 Task: Create a due date automation trigger when advanced on, on the monday before a card is due add dates due next week at 11:00 AM.
Action: Mouse moved to (1380, 106)
Screenshot: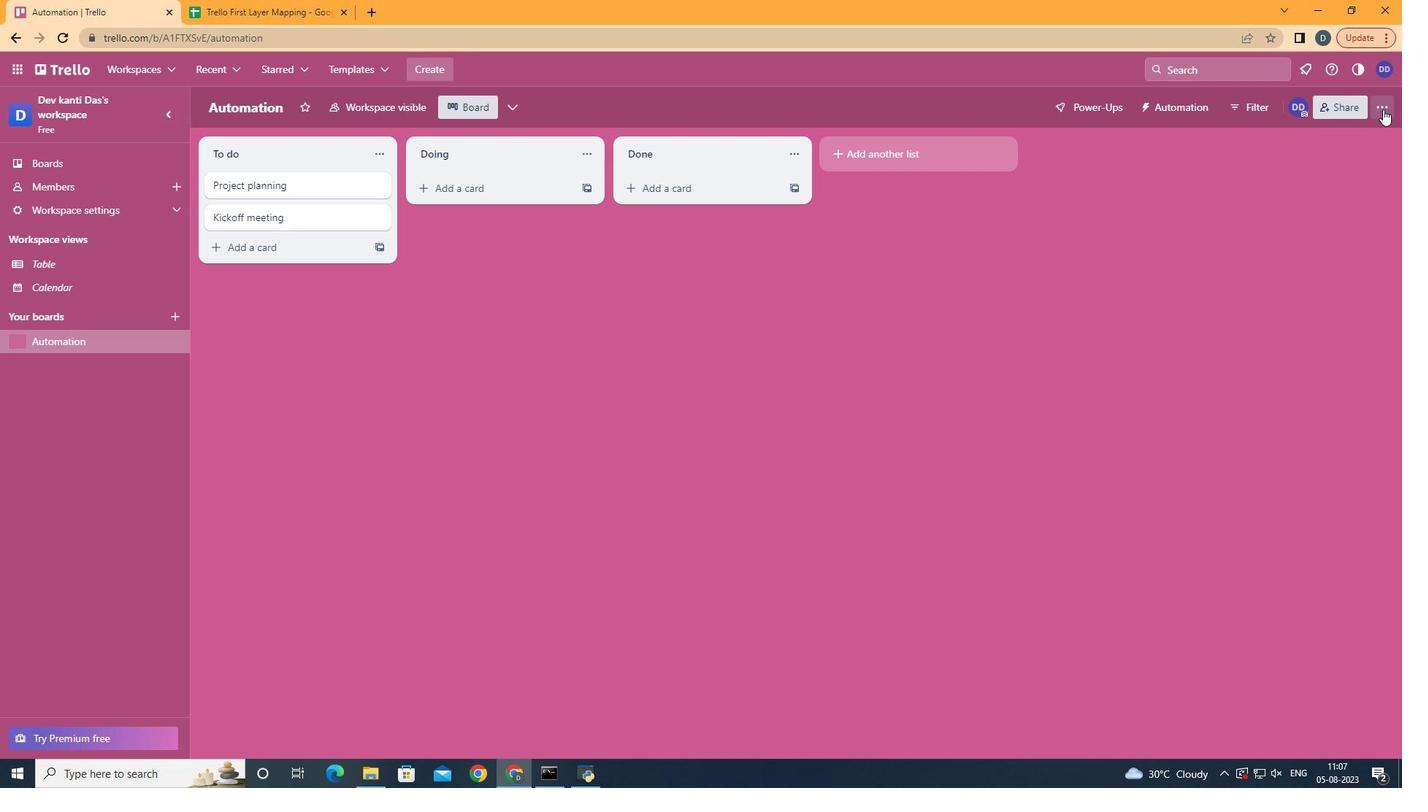 
Action: Mouse pressed left at (1380, 106)
Screenshot: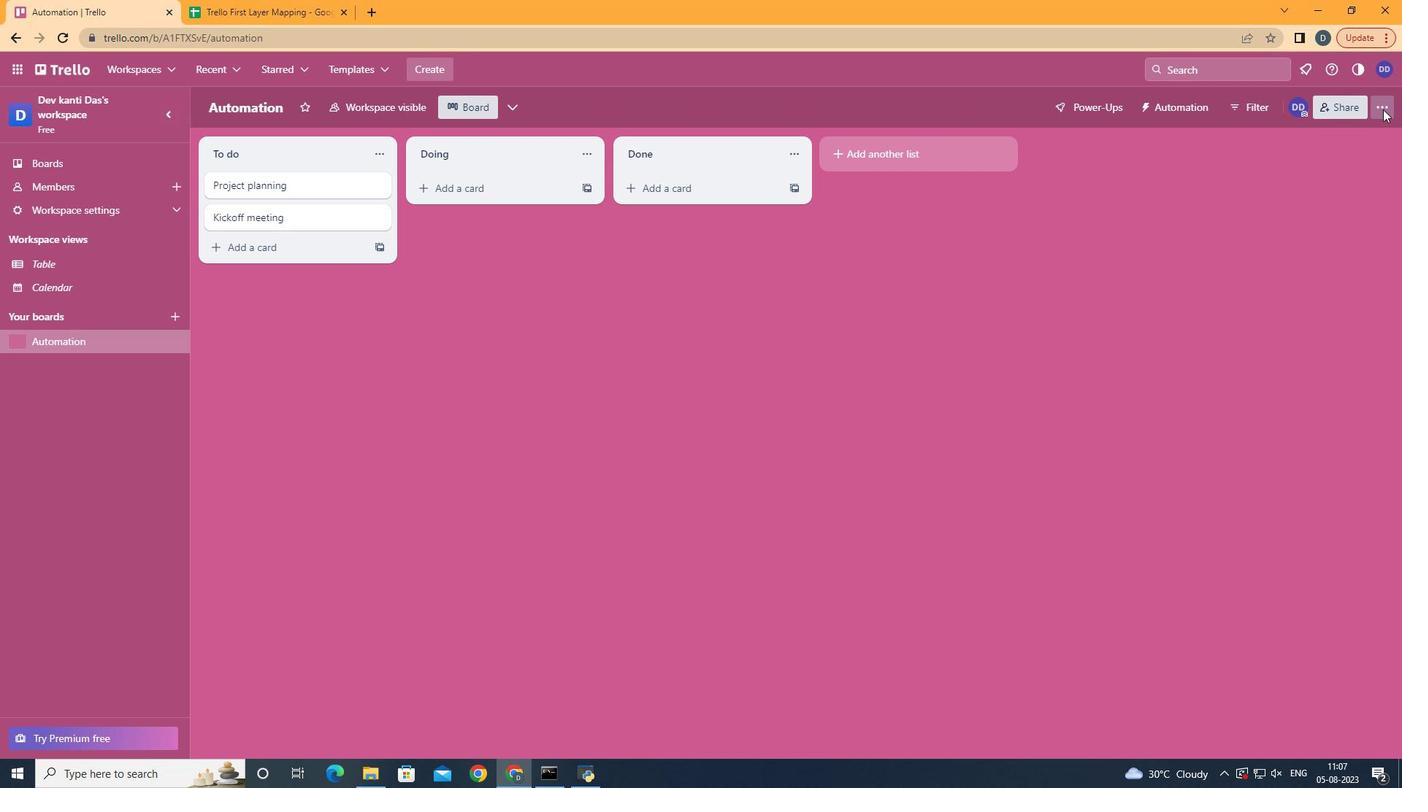 
Action: Mouse moved to (1277, 284)
Screenshot: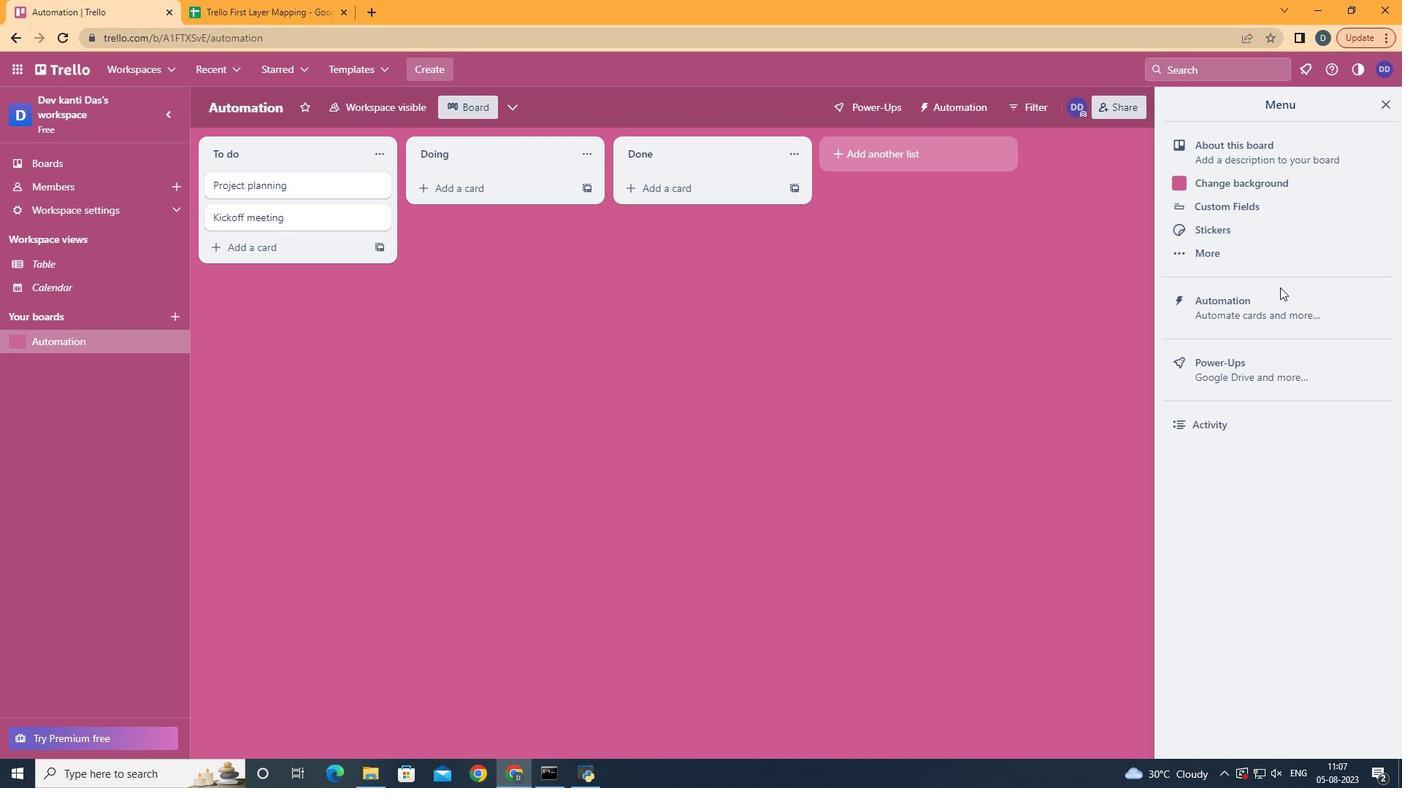 
Action: Mouse pressed left at (1277, 284)
Screenshot: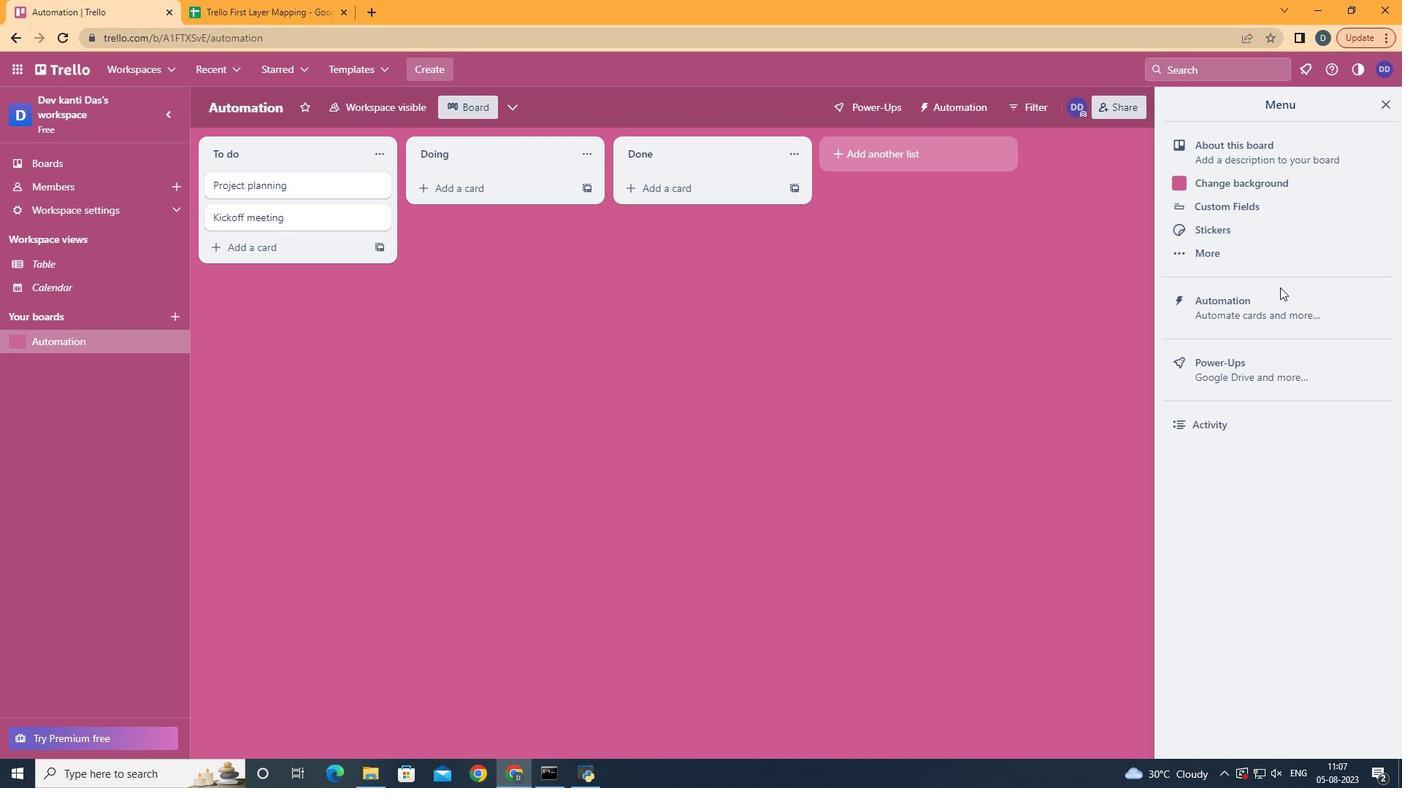 
Action: Mouse moved to (1272, 296)
Screenshot: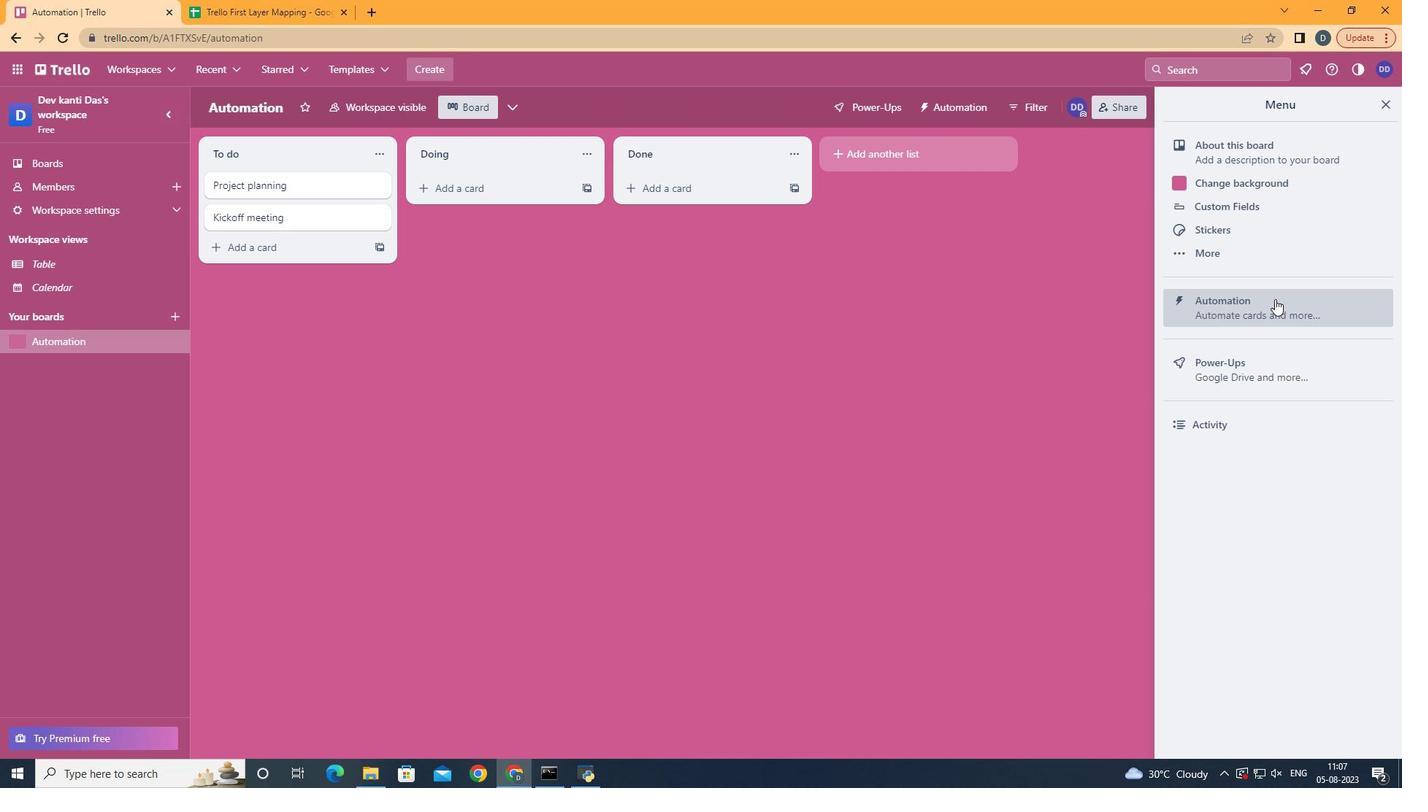 
Action: Mouse pressed left at (1272, 296)
Screenshot: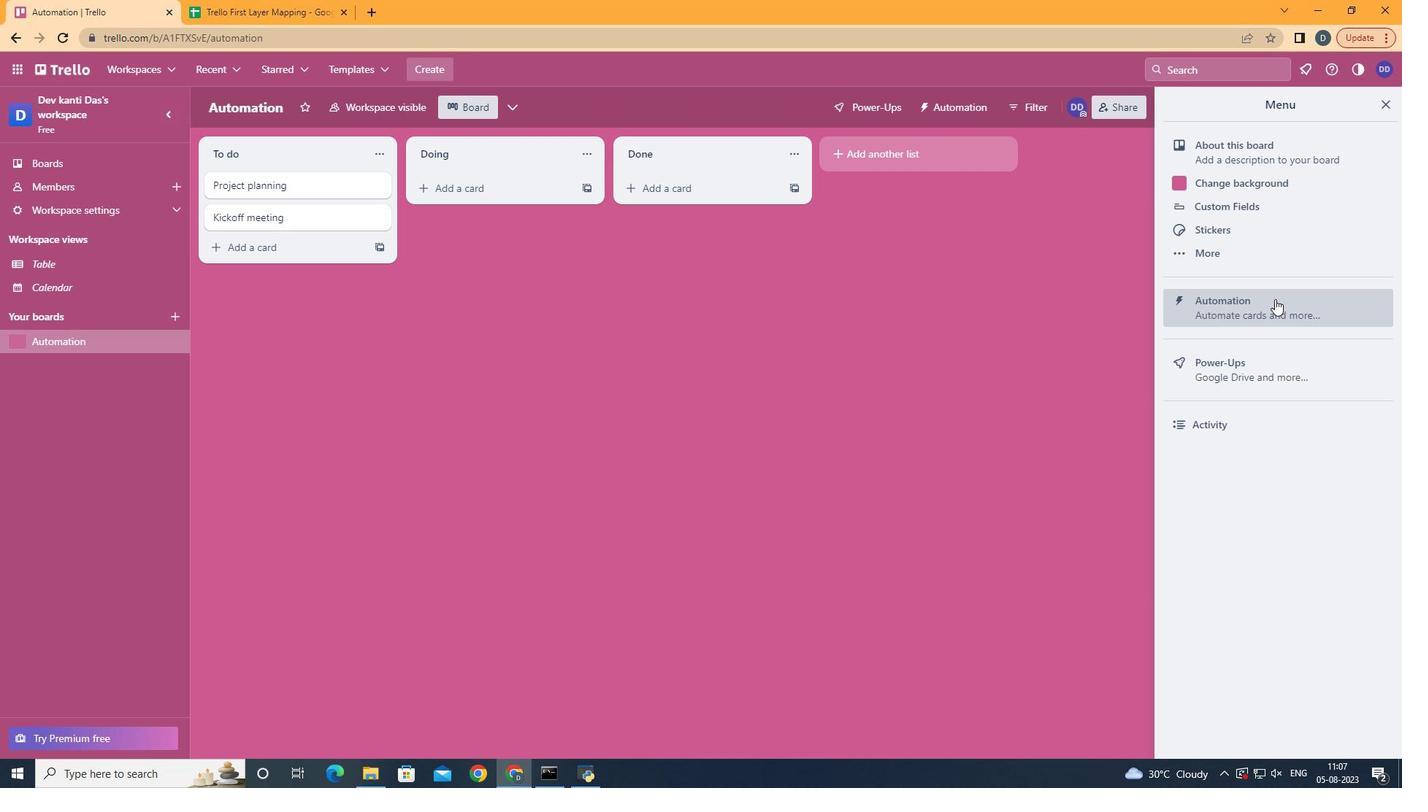 
Action: Mouse moved to (279, 284)
Screenshot: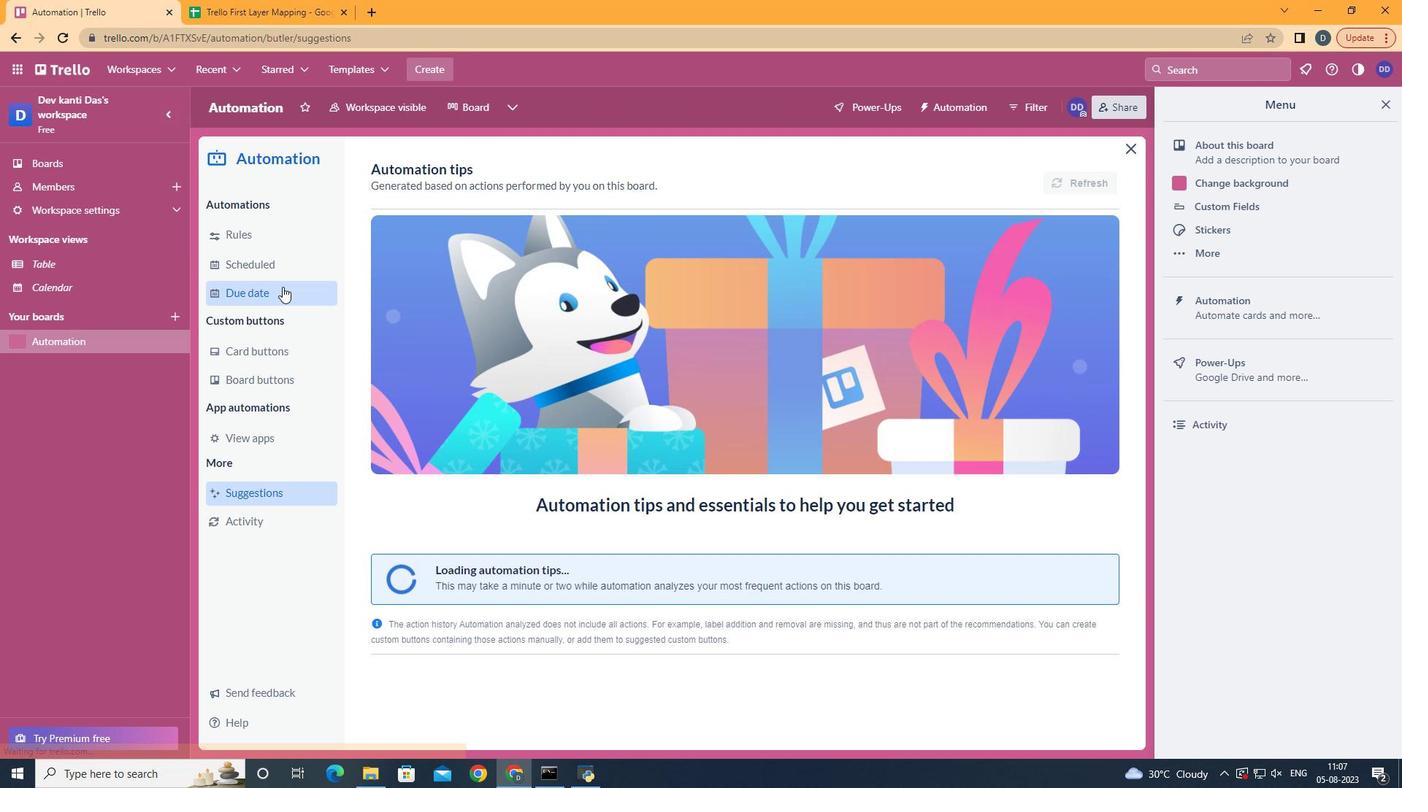 
Action: Mouse pressed left at (279, 284)
Screenshot: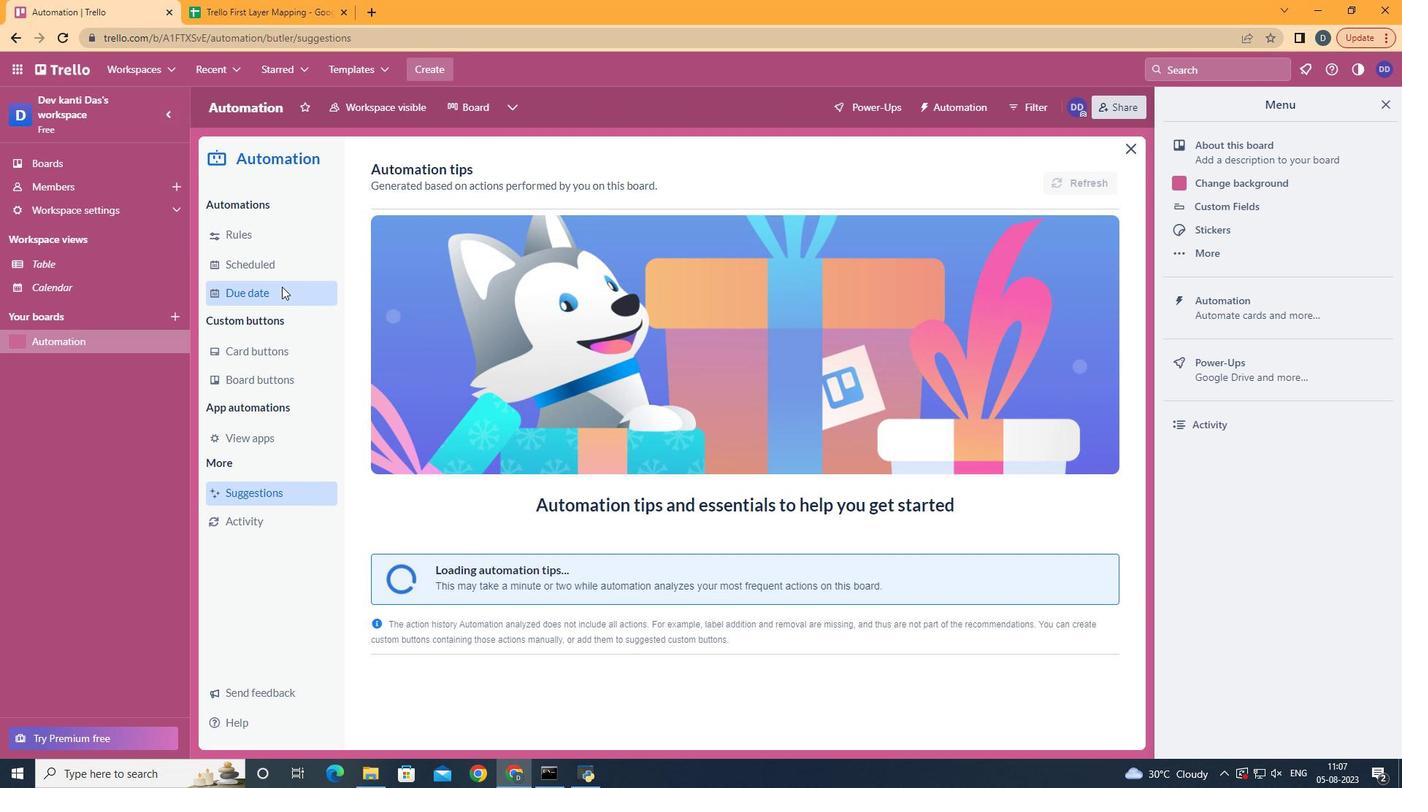 
Action: Mouse moved to (1028, 167)
Screenshot: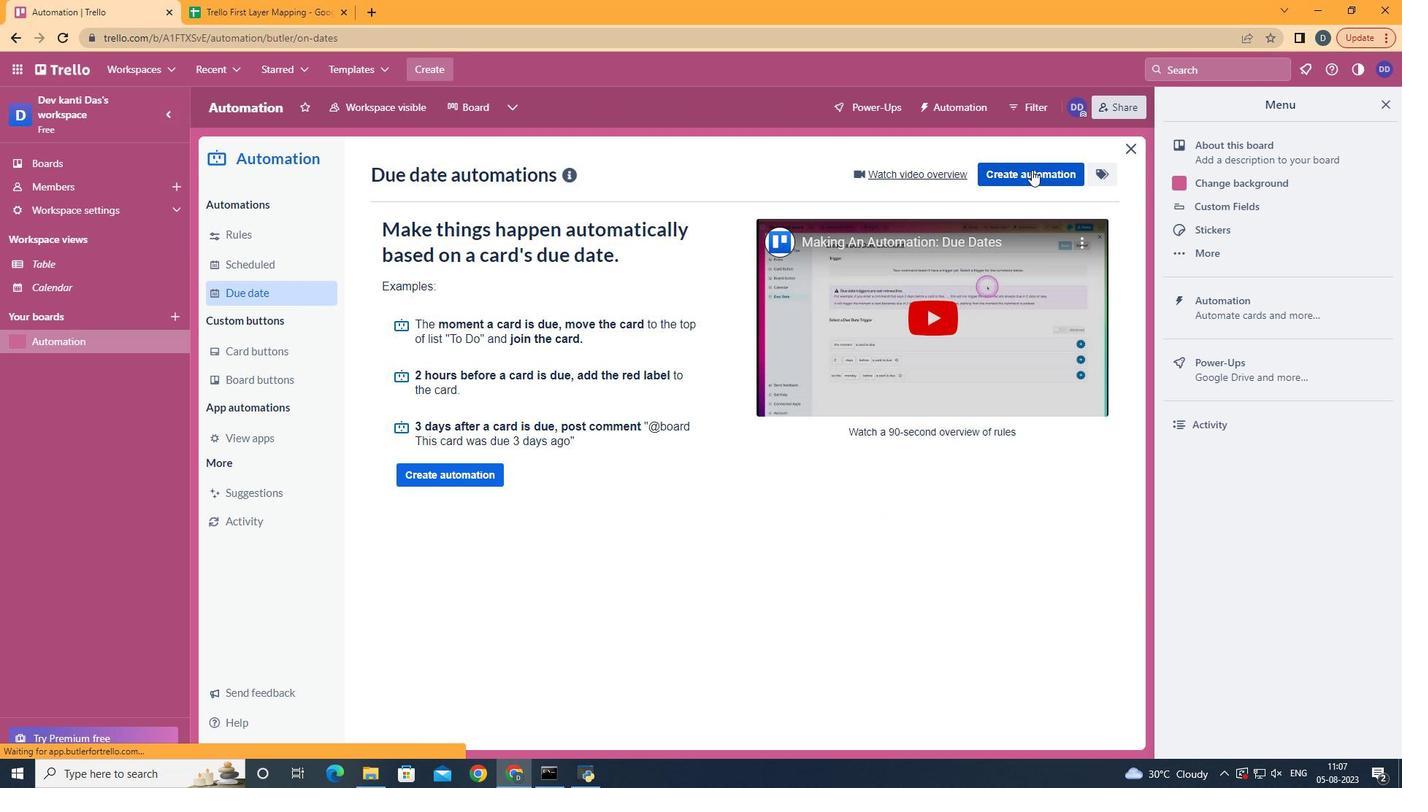 
Action: Mouse pressed left at (1028, 167)
Screenshot: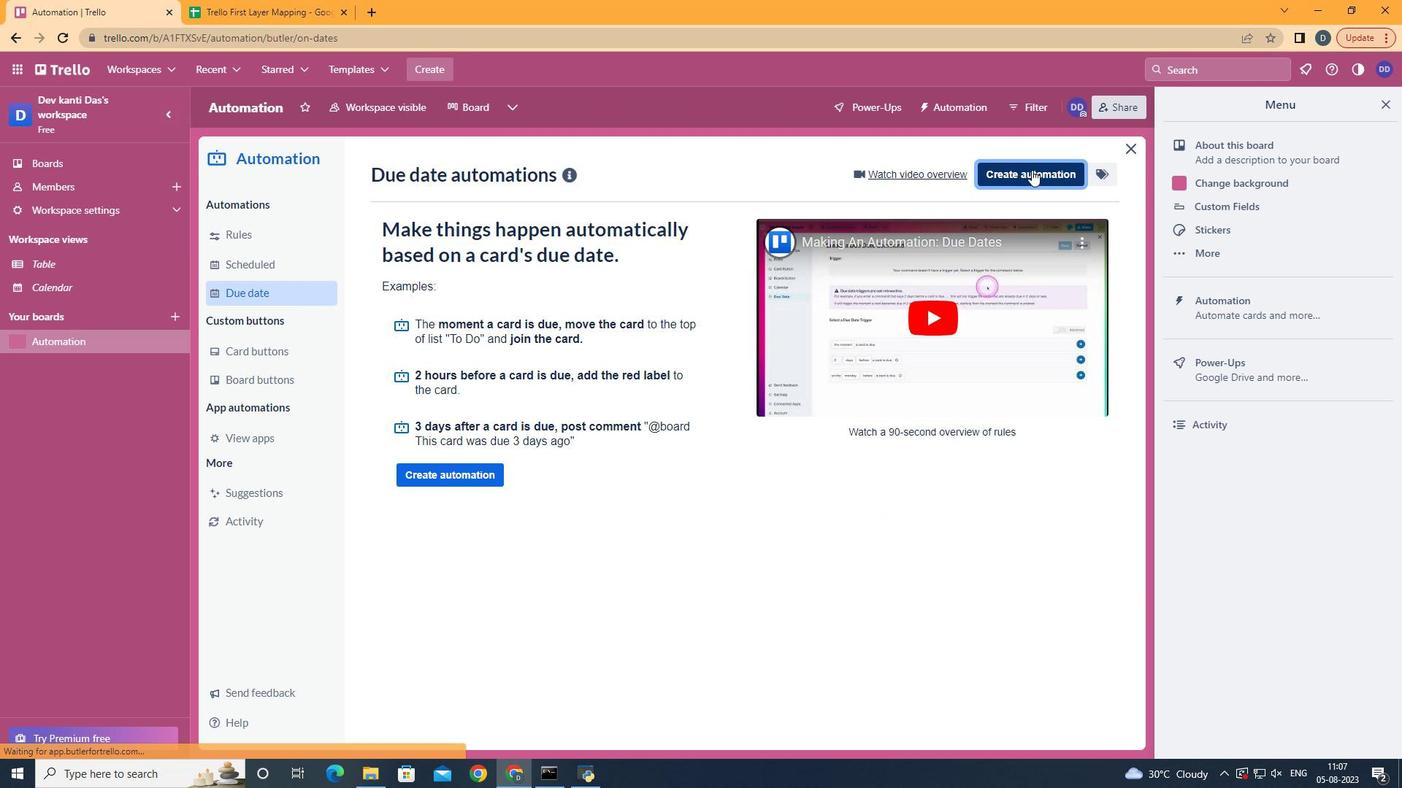 
Action: Mouse moved to (763, 311)
Screenshot: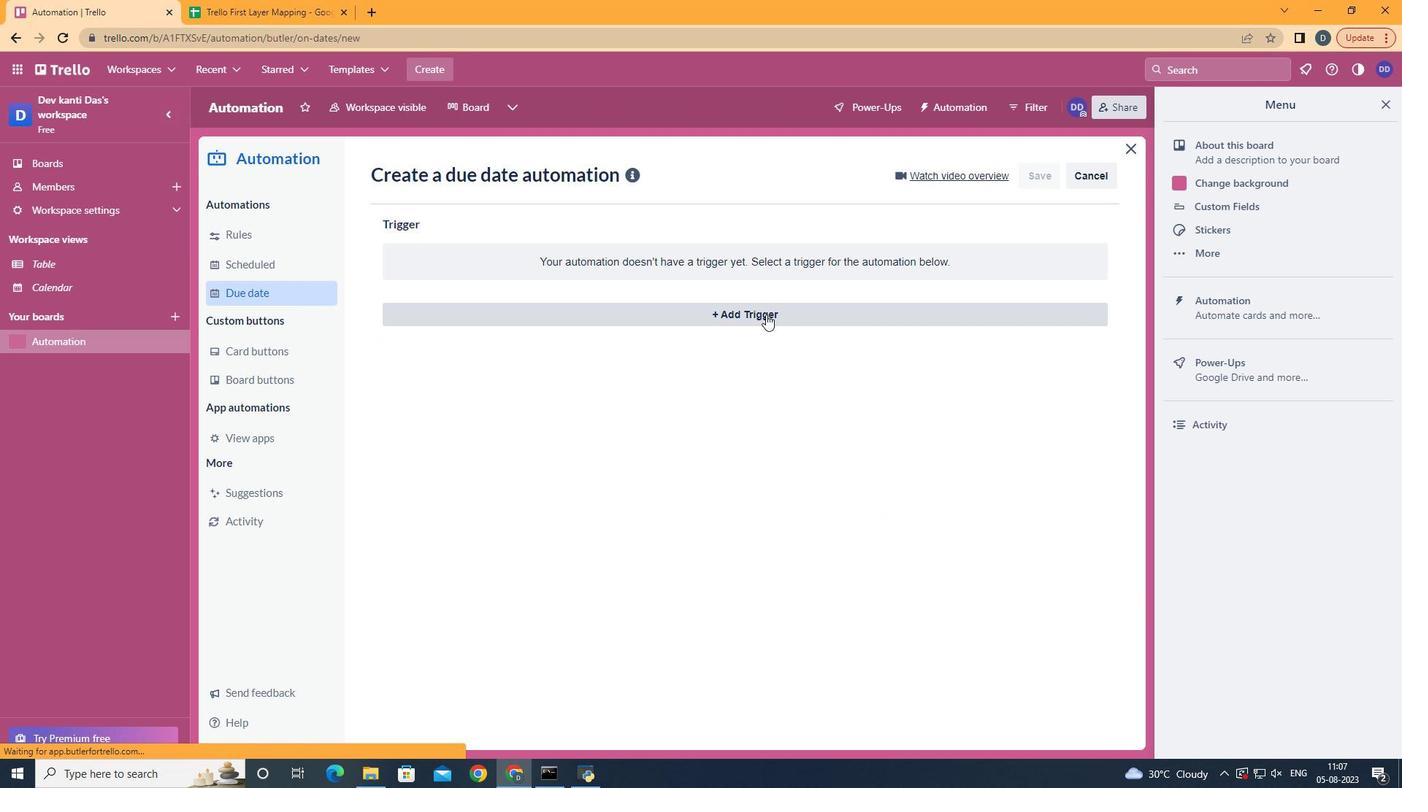 
Action: Mouse pressed left at (763, 311)
Screenshot: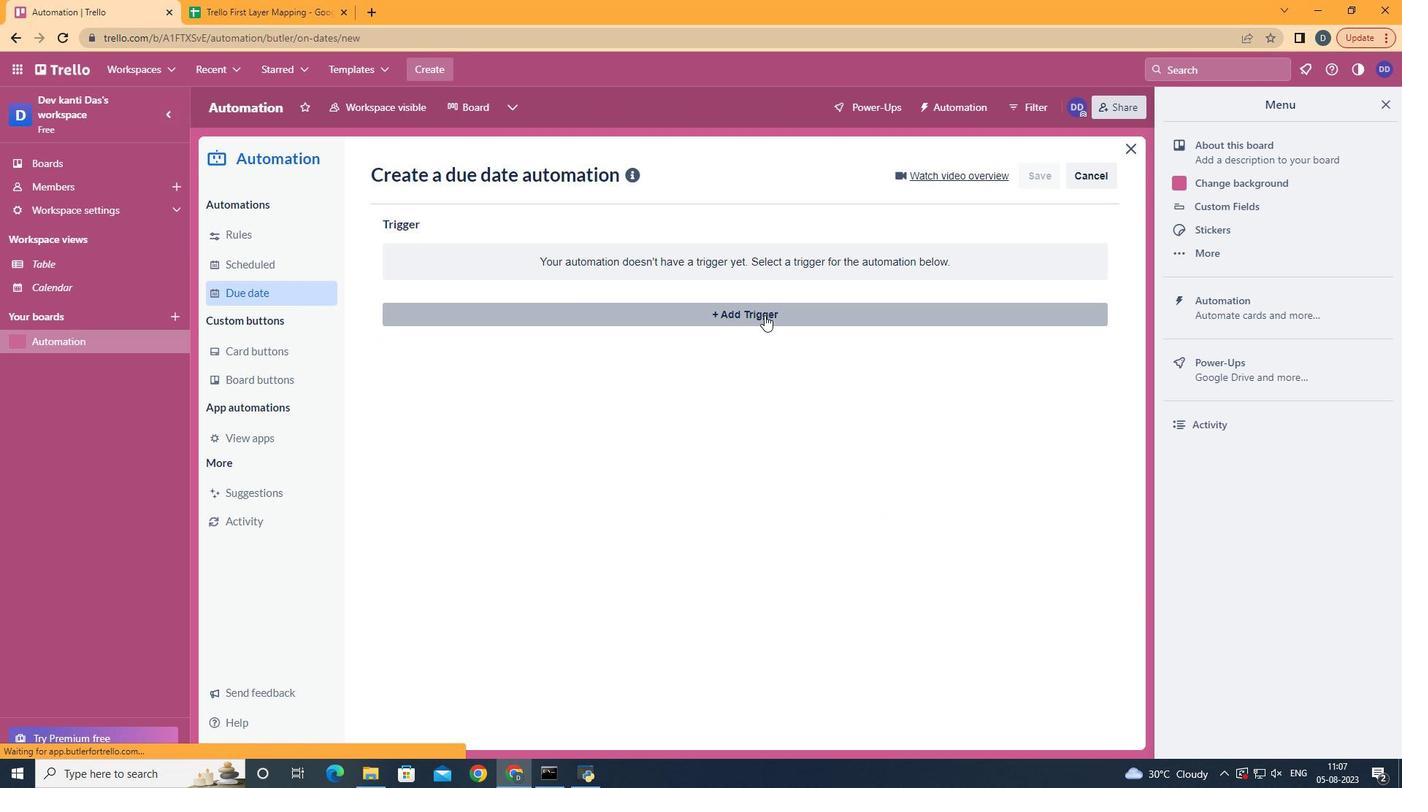 
Action: Mouse moved to (468, 380)
Screenshot: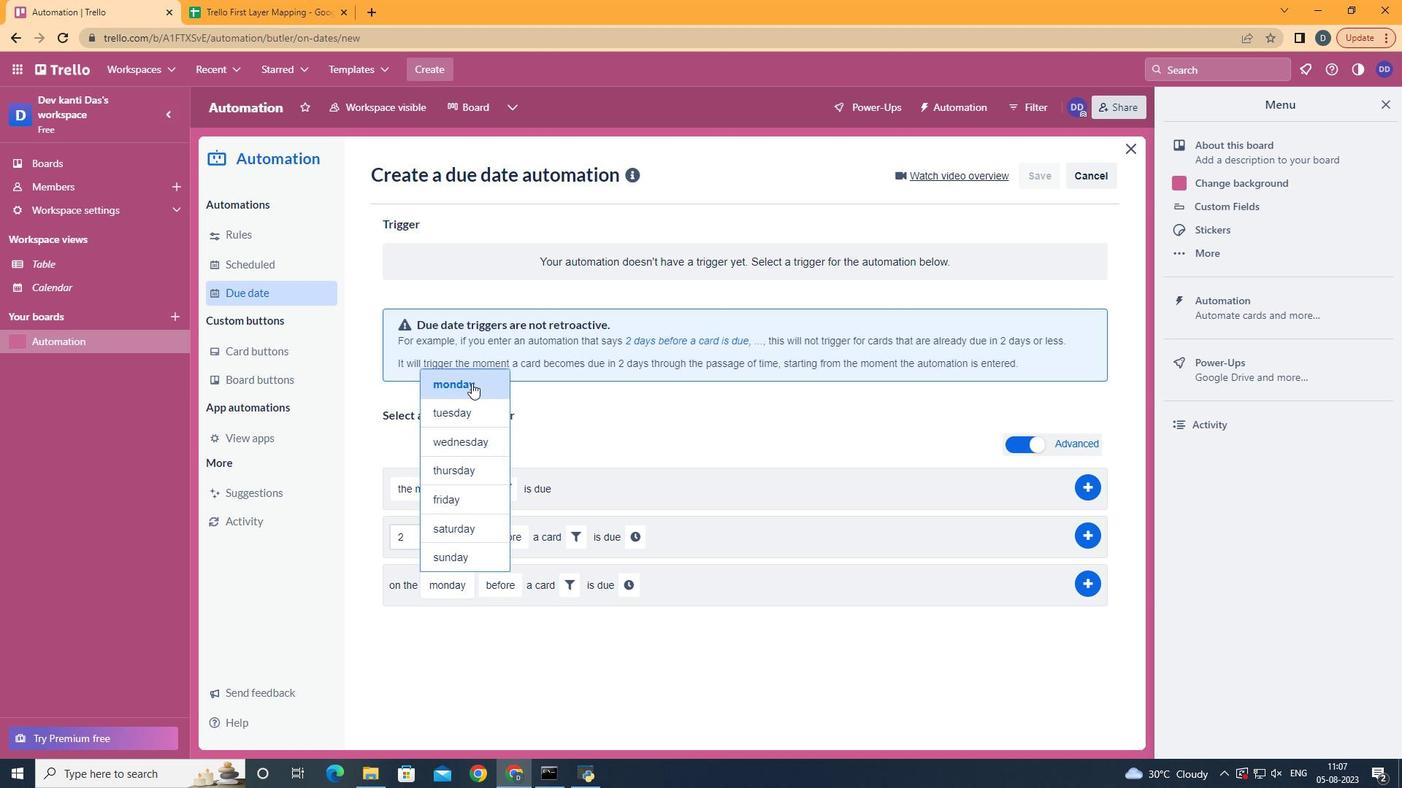 
Action: Mouse pressed left at (468, 380)
Screenshot: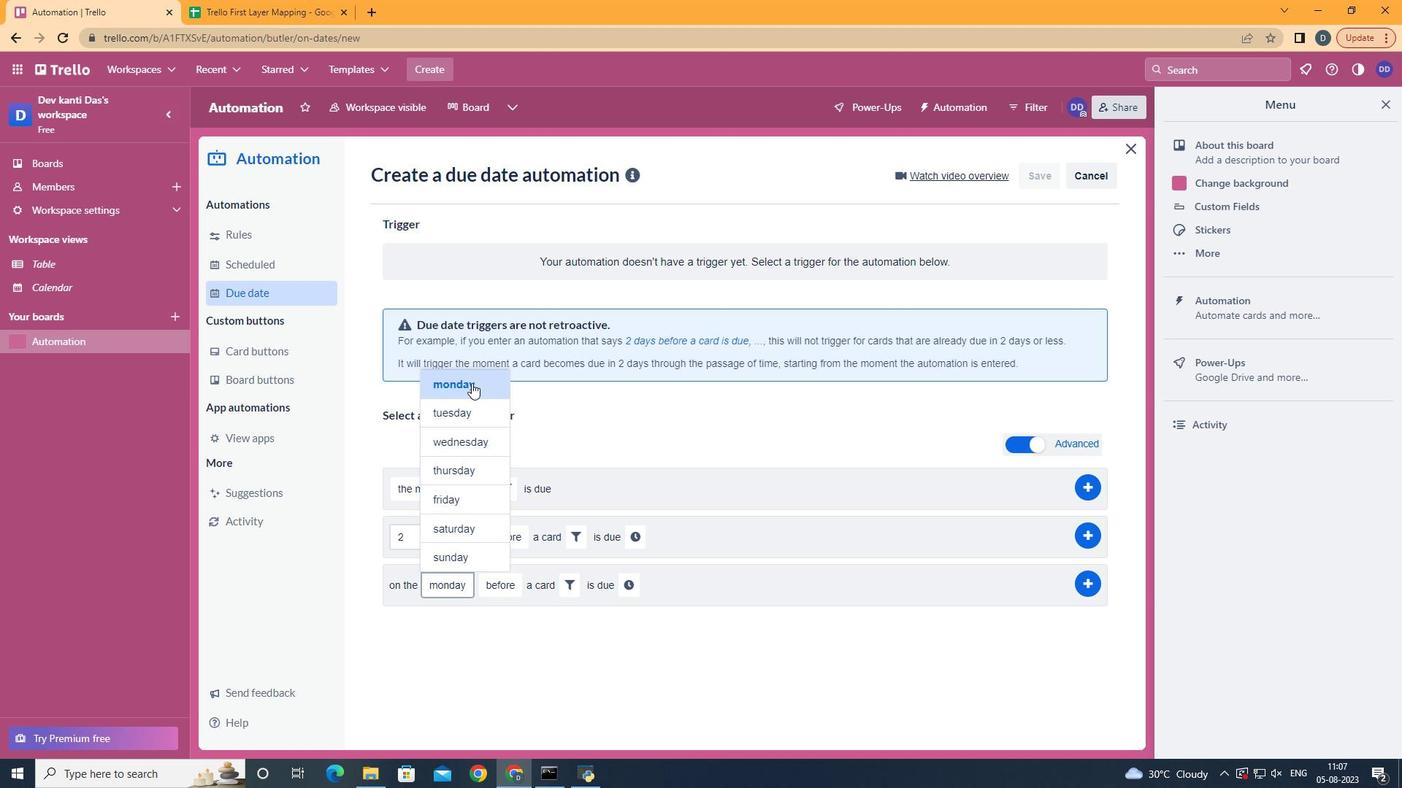 
Action: Mouse moved to (510, 606)
Screenshot: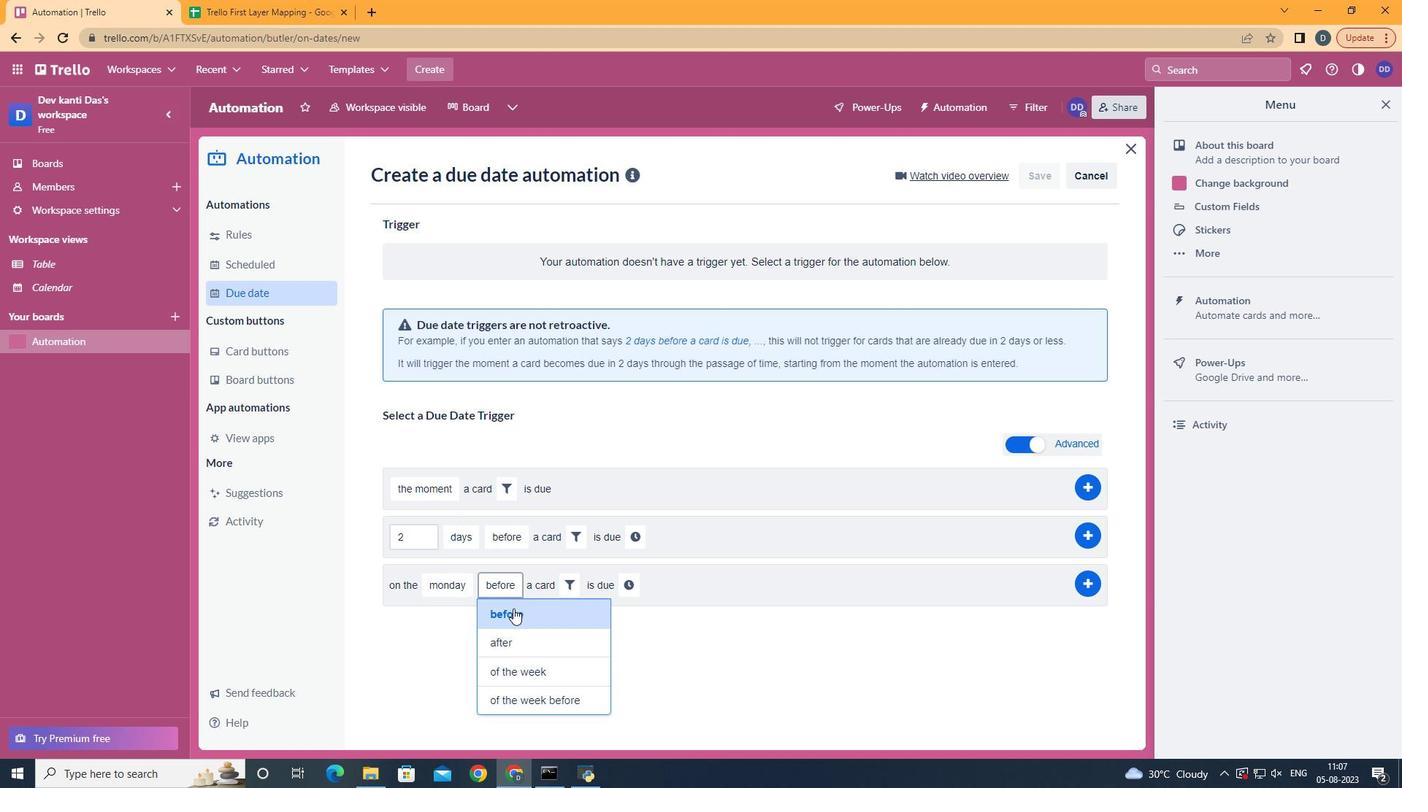 
Action: Mouse pressed left at (510, 606)
Screenshot: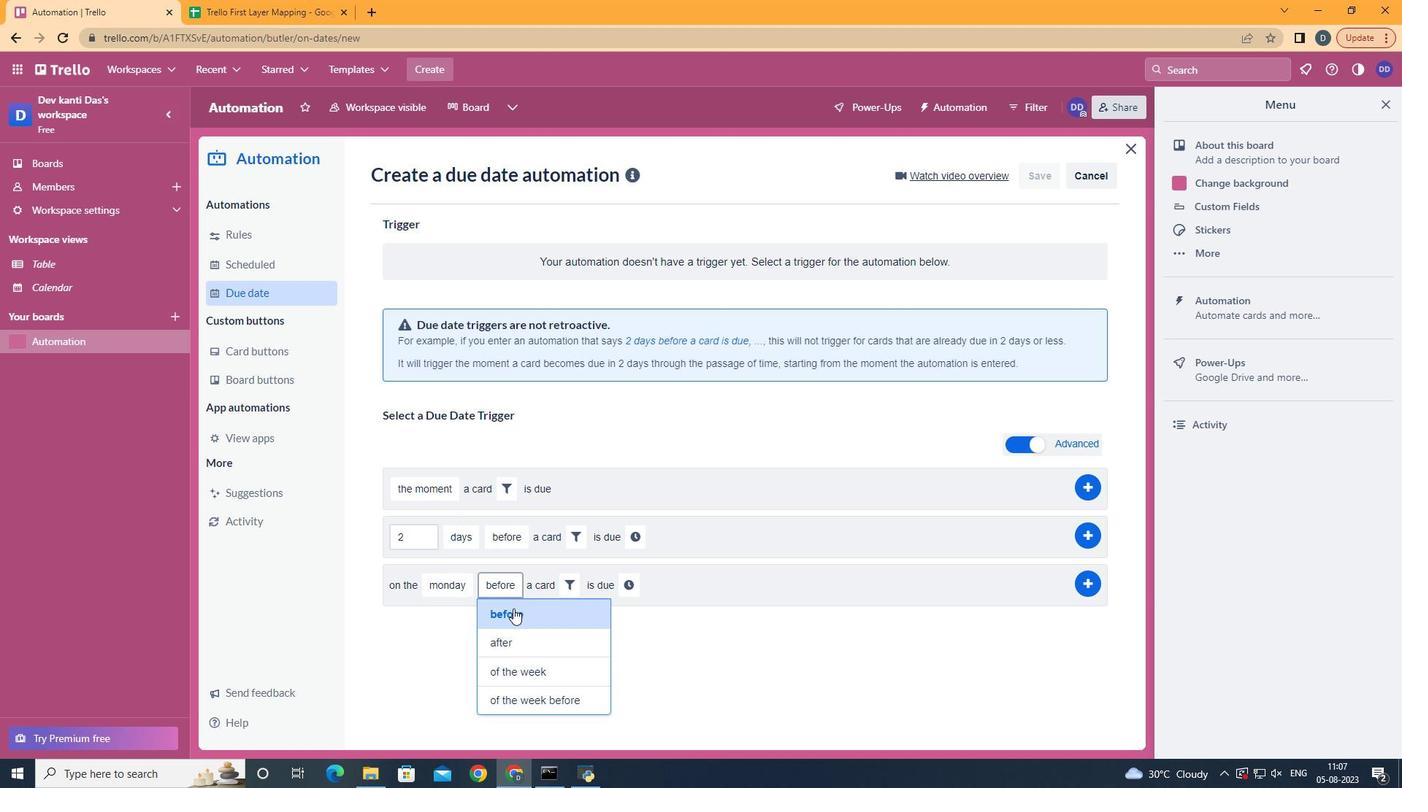 
Action: Mouse moved to (563, 575)
Screenshot: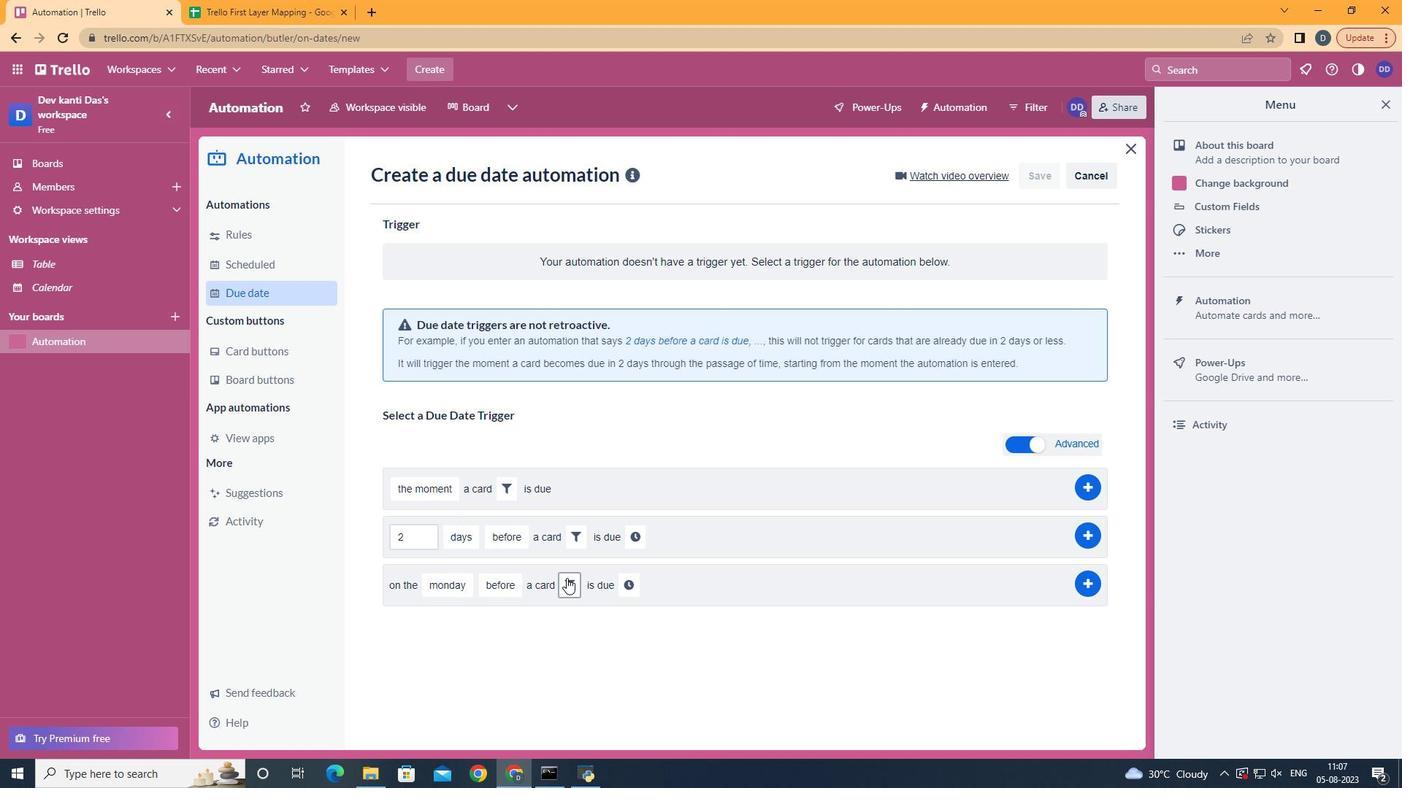 
Action: Mouse pressed left at (563, 575)
Screenshot: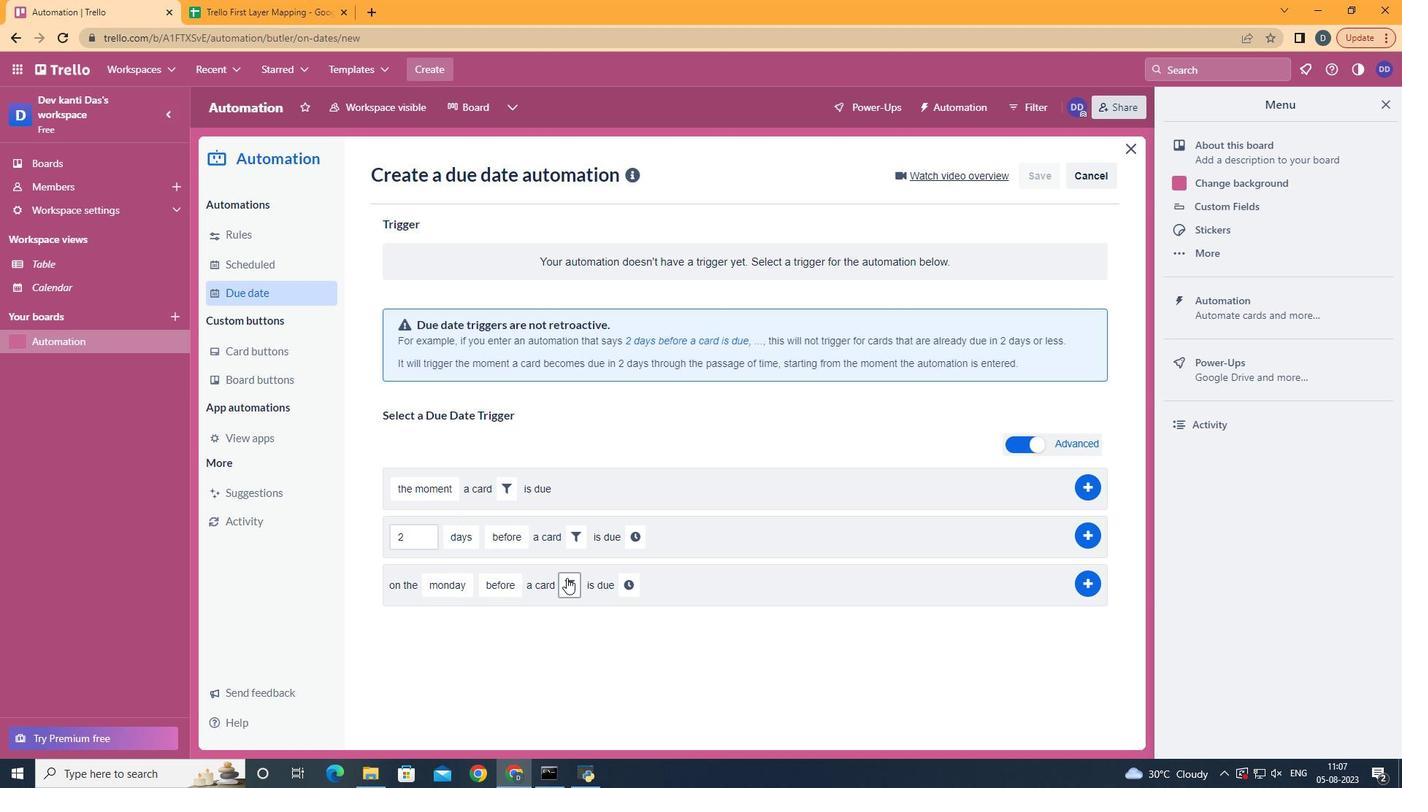 
Action: Mouse moved to (651, 632)
Screenshot: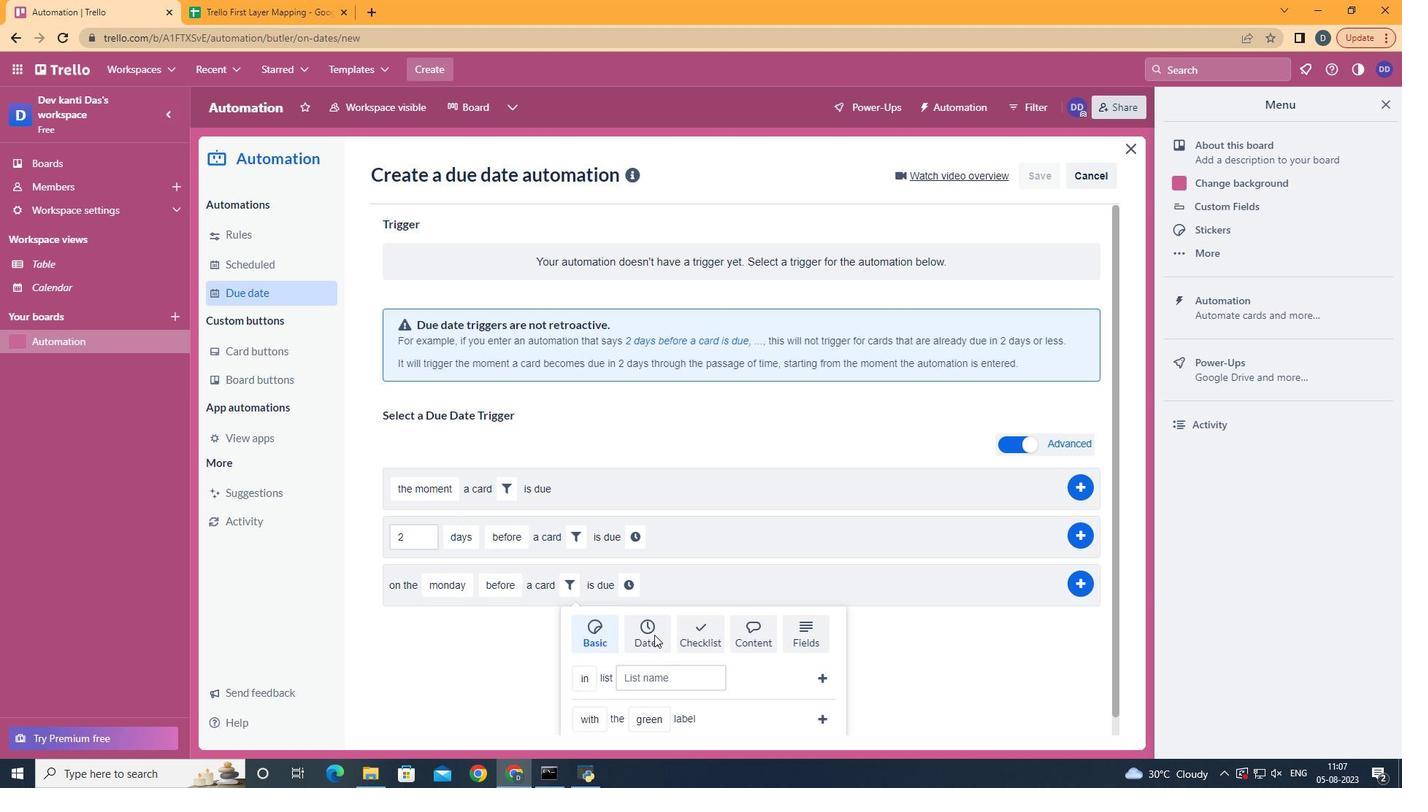 
Action: Mouse pressed left at (651, 632)
Screenshot: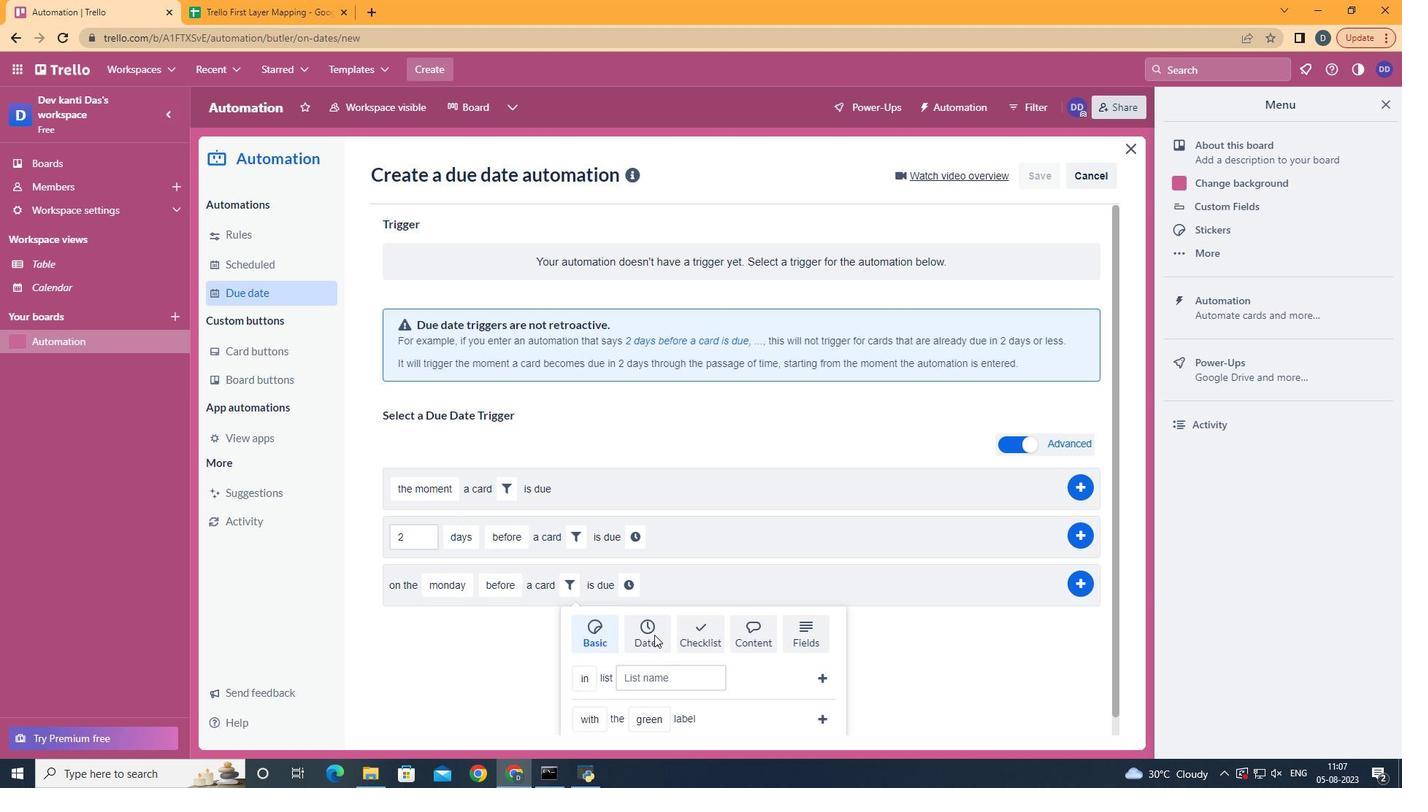 
Action: Mouse scrolled (651, 631) with delta (0, 0)
Screenshot: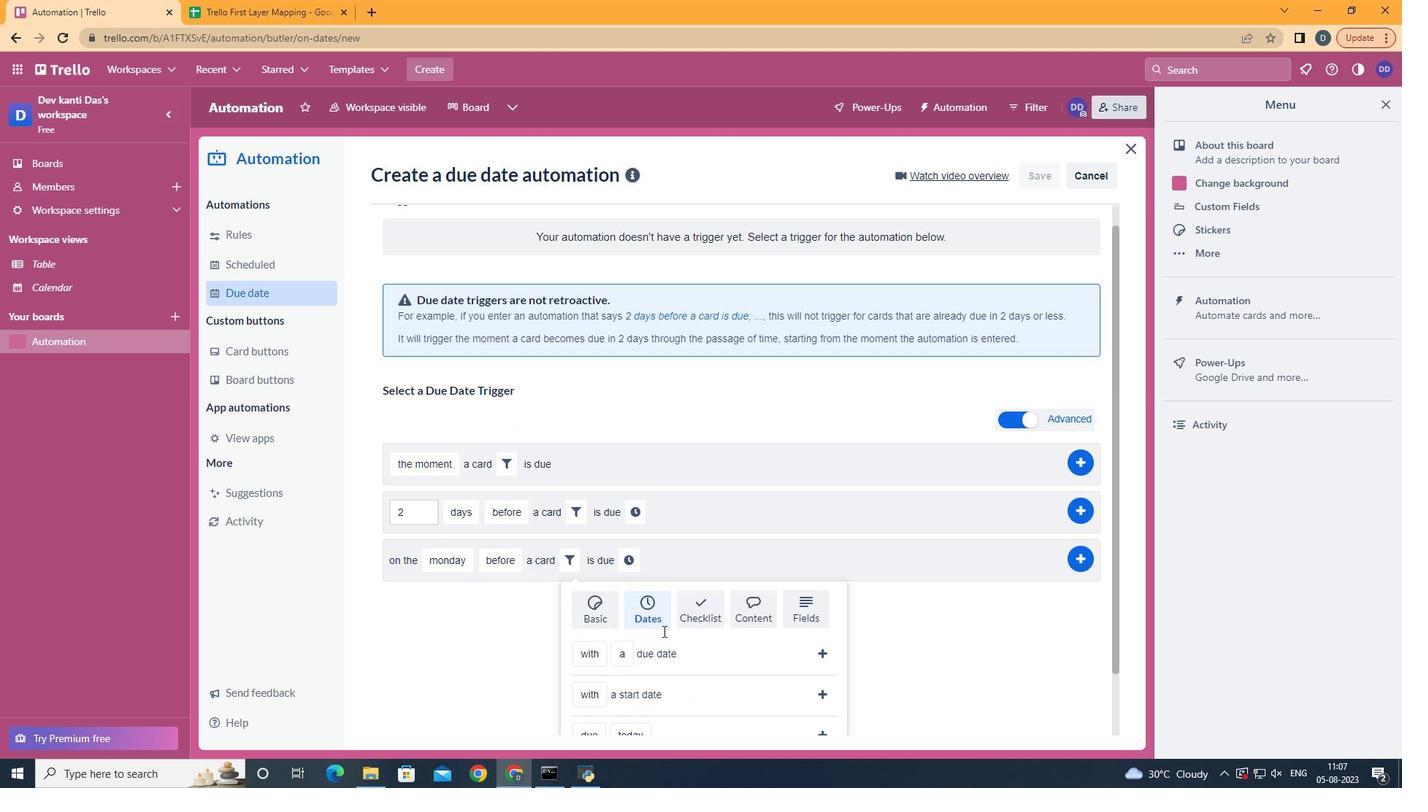 
Action: Mouse scrolled (651, 631) with delta (0, 0)
Screenshot: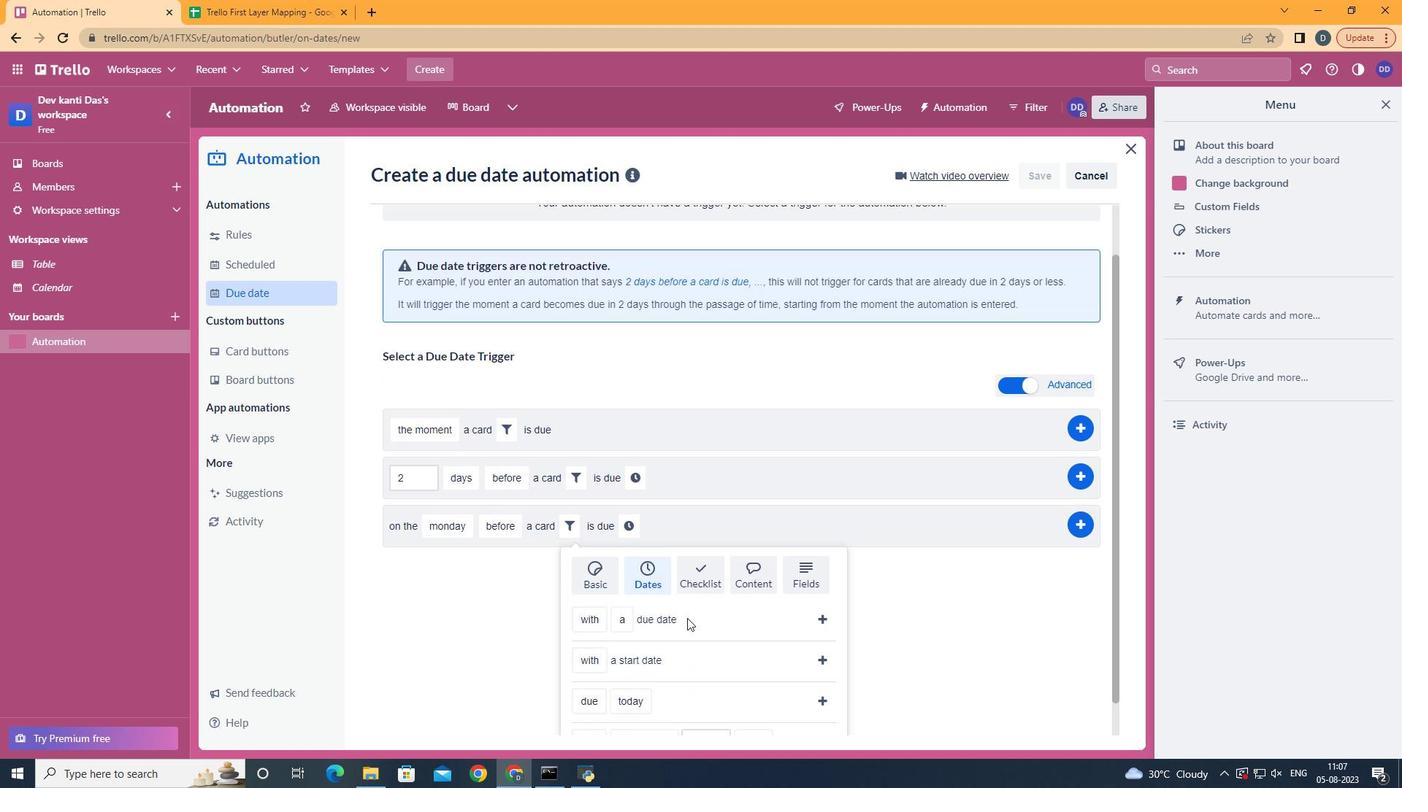 
Action: Mouse scrolled (651, 631) with delta (0, 0)
Screenshot: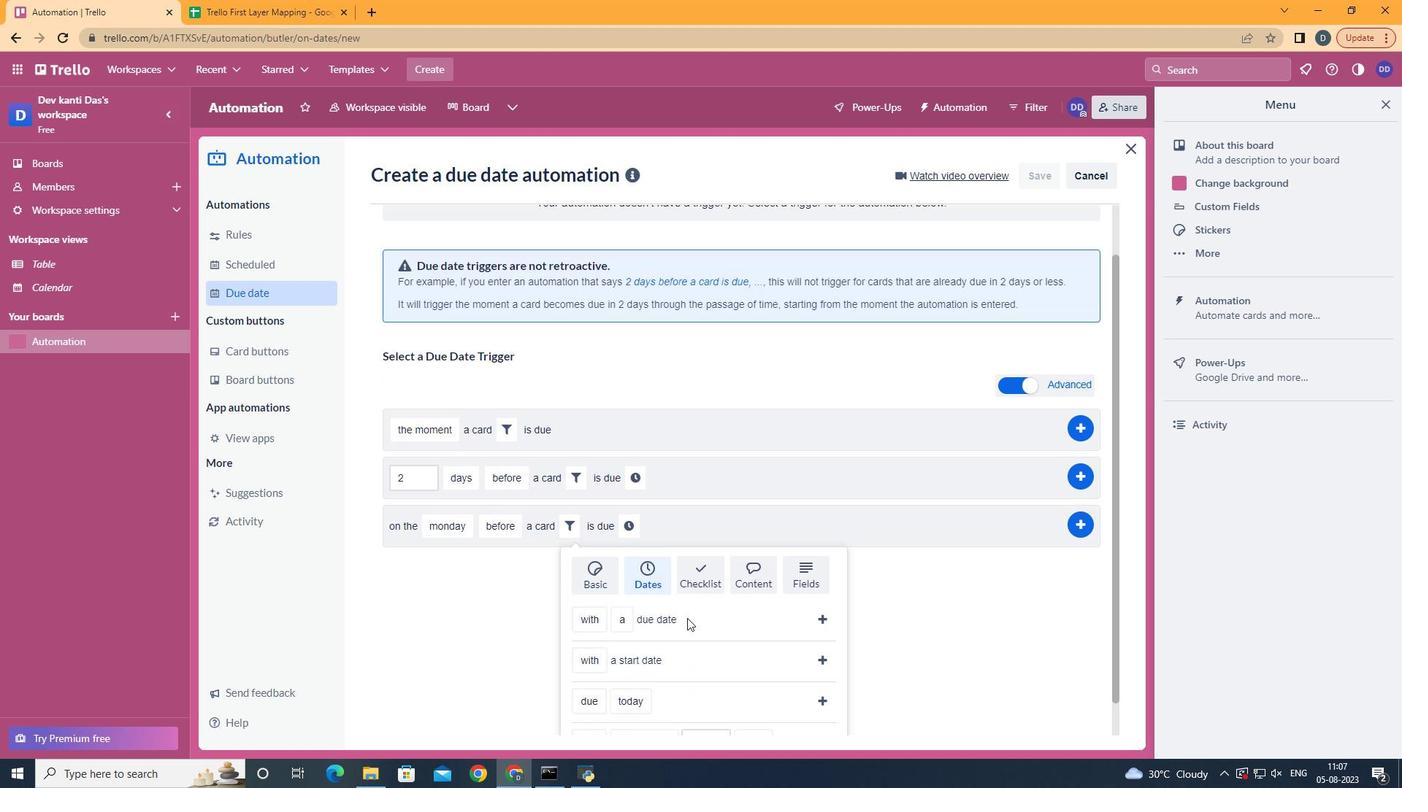 
Action: Mouse scrolled (651, 631) with delta (0, 0)
Screenshot: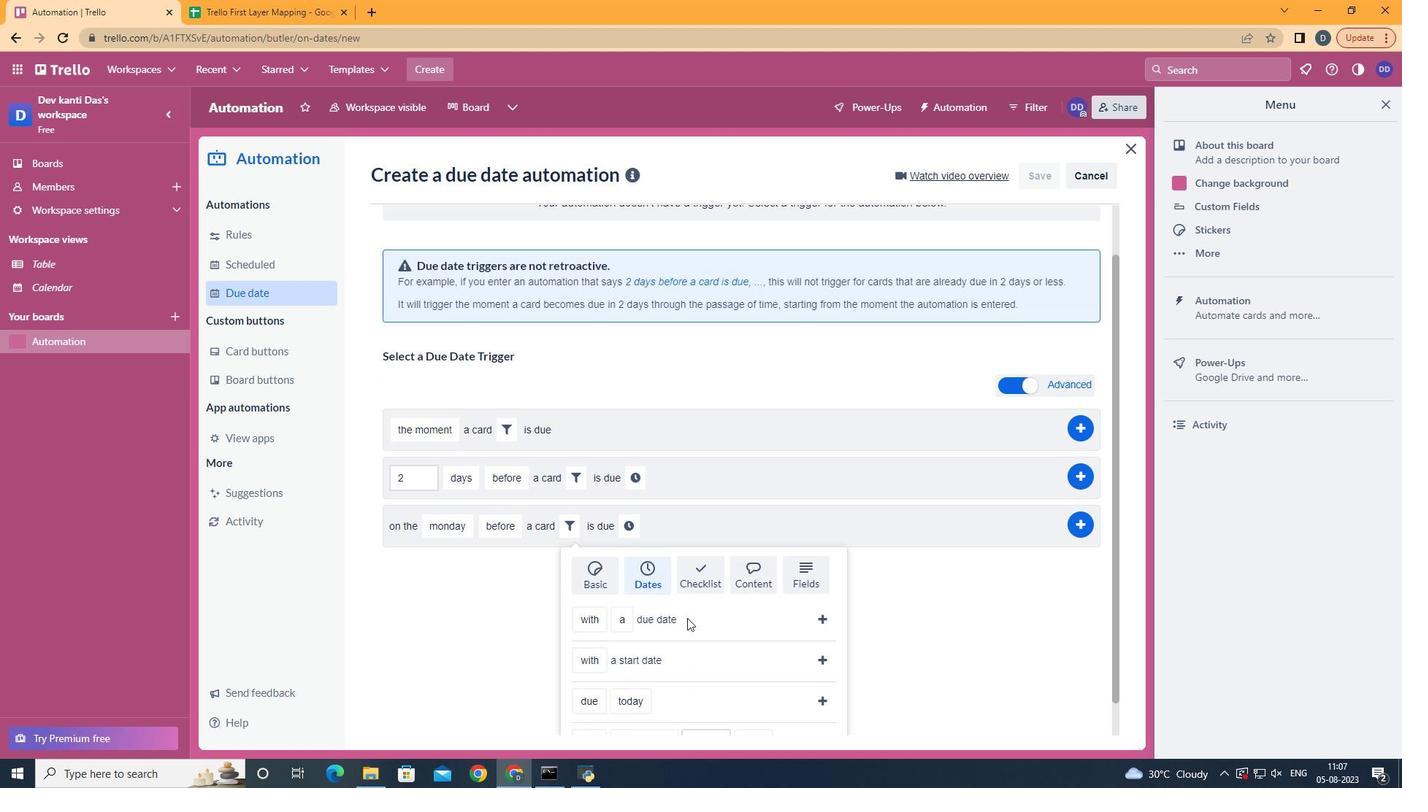 
Action: Mouse scrolled (651, 631) with delta (0, 0)
Screenshot: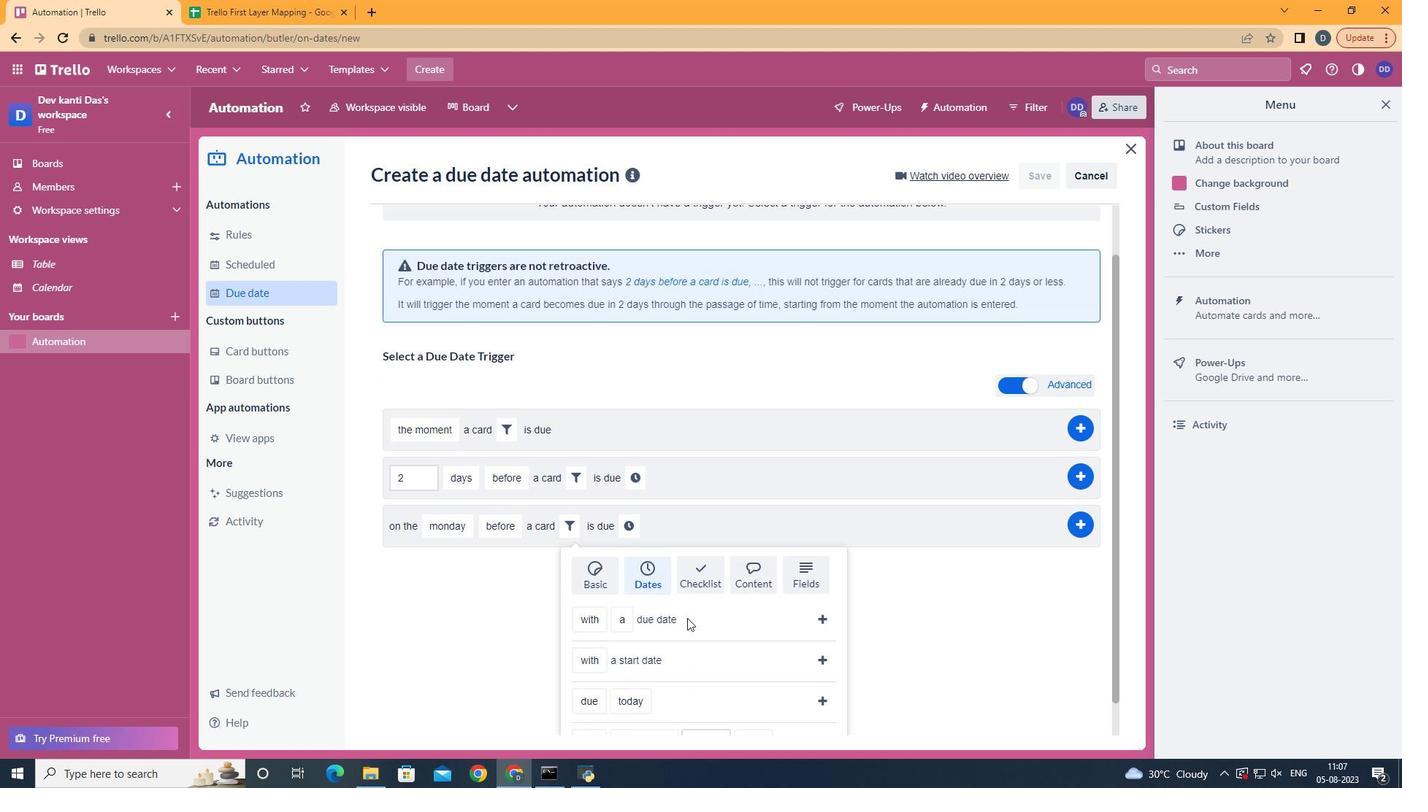 
Action: Mouse moved to (653, 632)
Screenshot: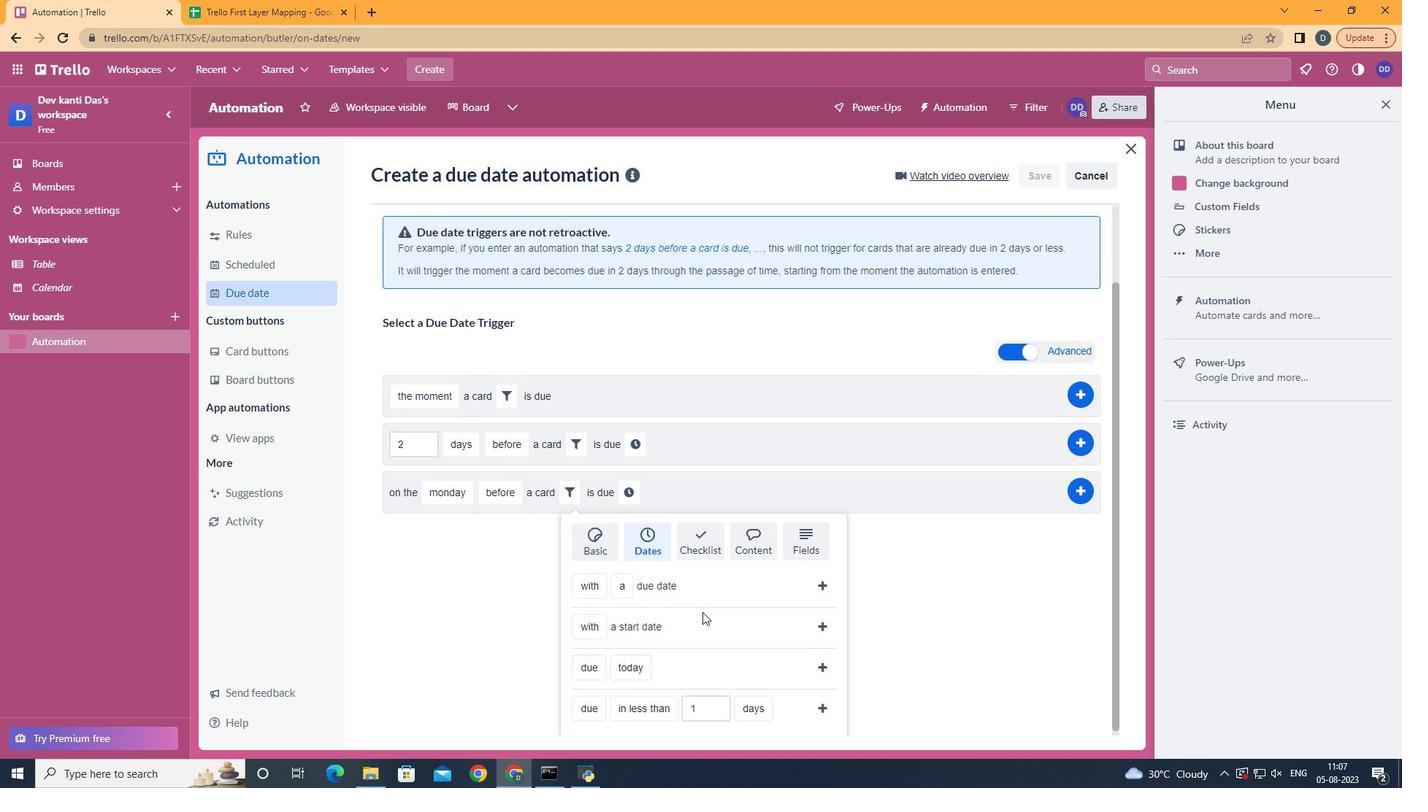 
Action: Mouse scrolled (653, 631) with delta (0, 0)
Screenshot: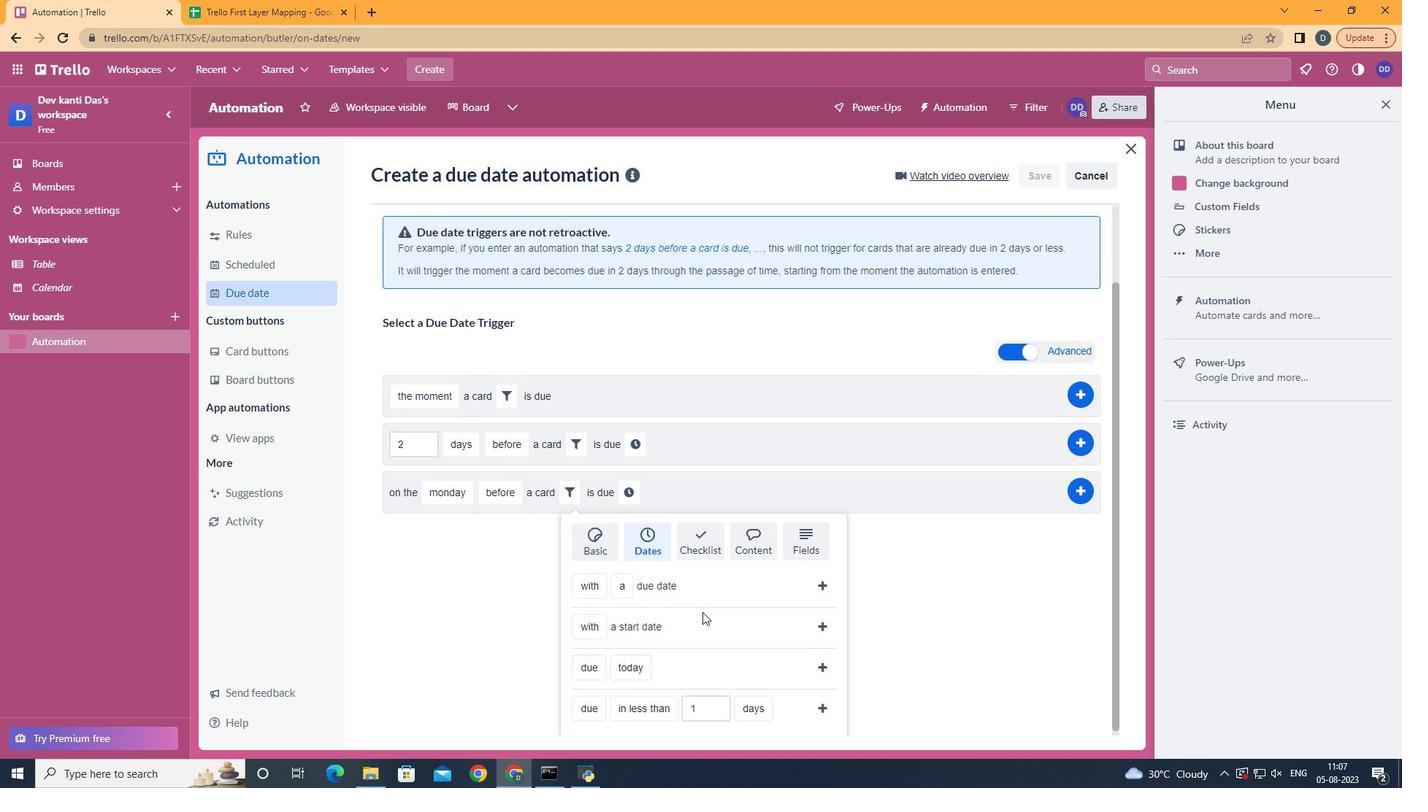 
Action: Mouse moved to (621, 539)
Screenshot: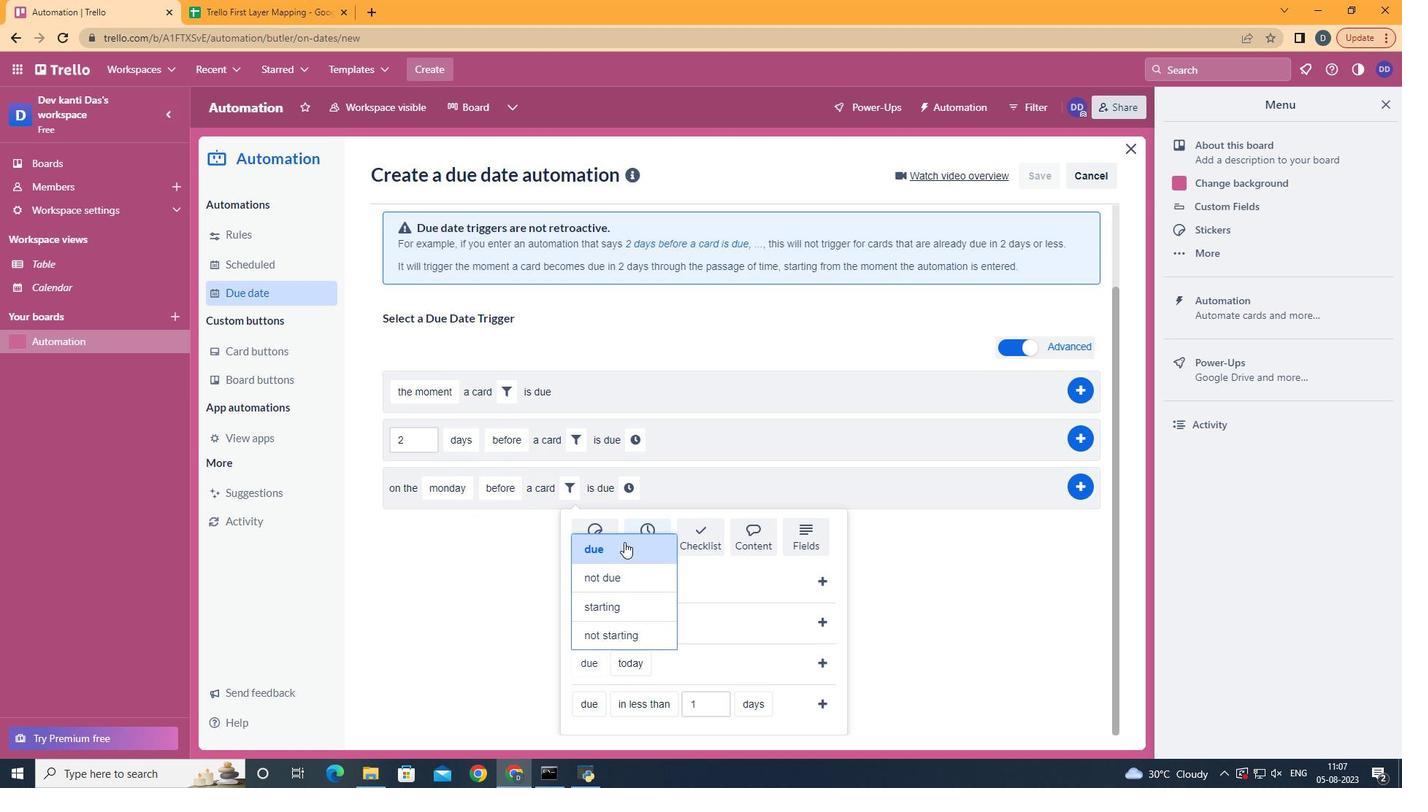 
Action: Mouse pressed left at (621, 539)
Screenshot: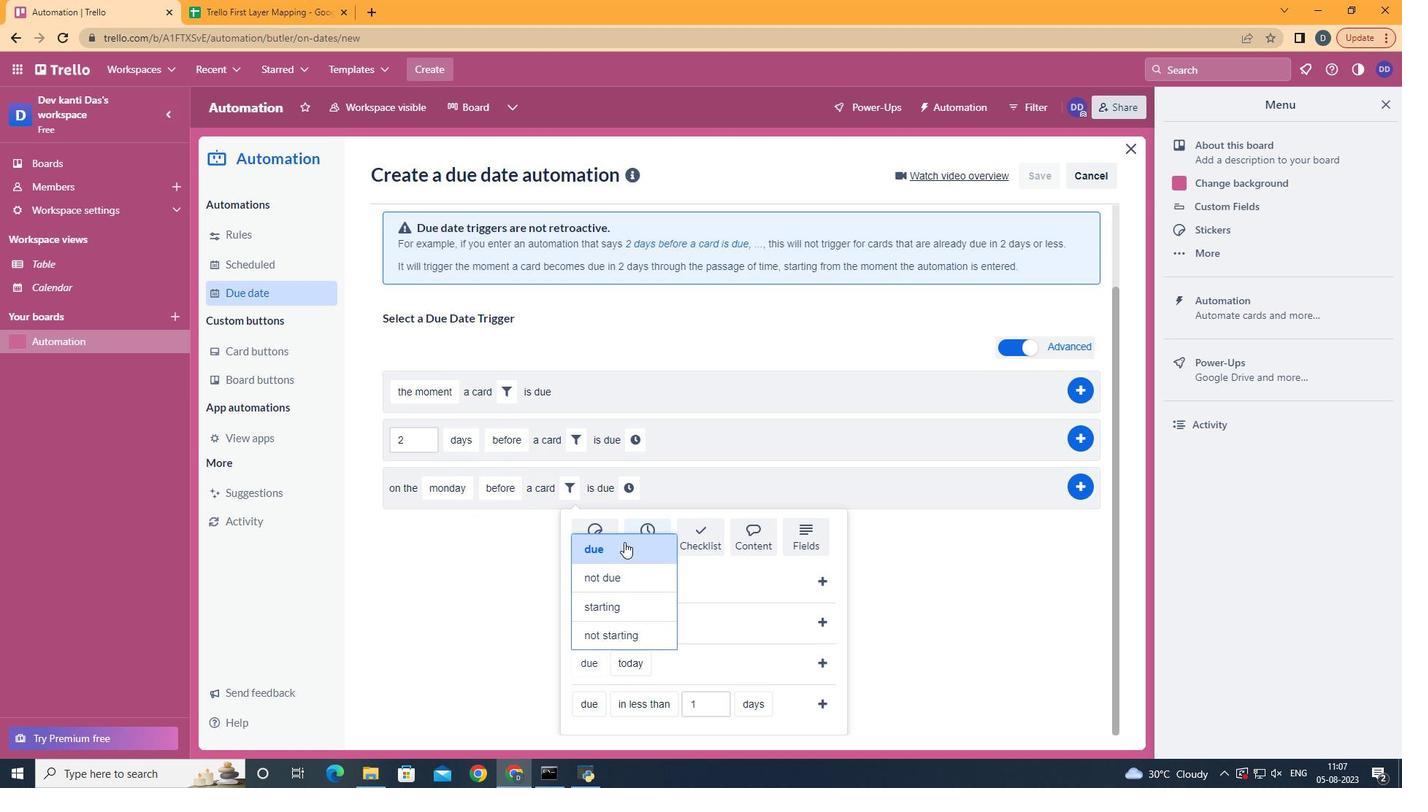 
Action: Mouse moved to (645, 574)
Screenshot: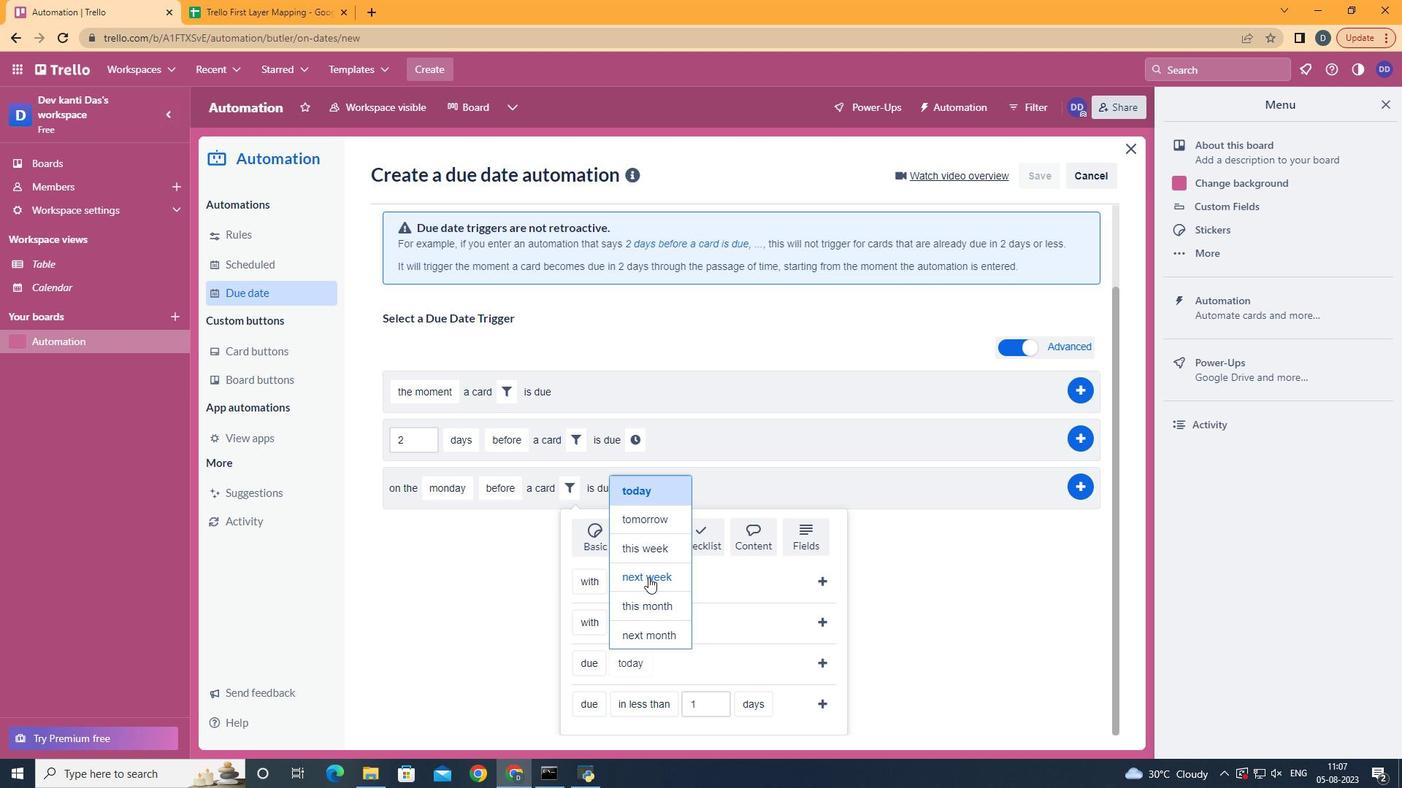 
Action: Mouse pressed left at (645, 574)
Screenshot: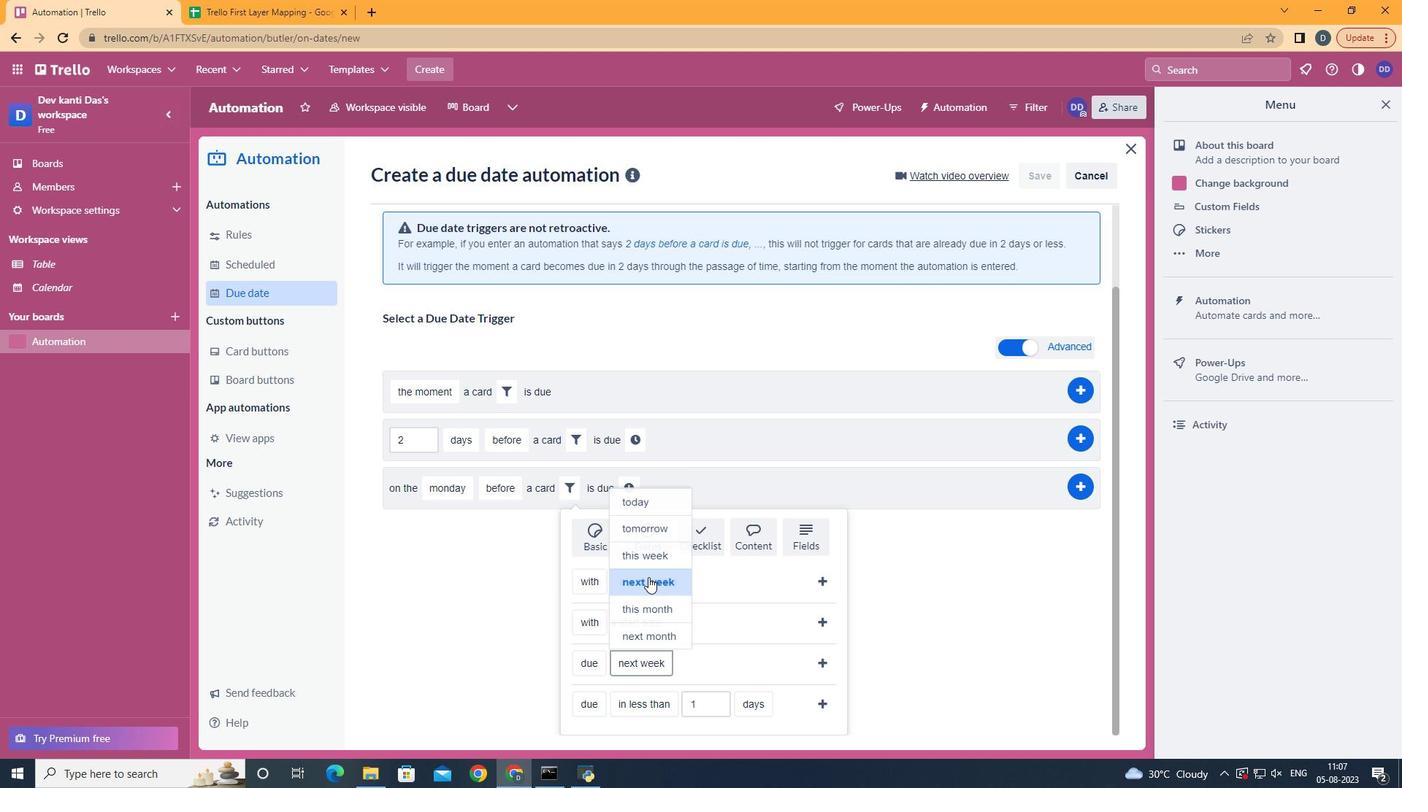 
Action: Mouse moved to (819, 657)
Screenshot: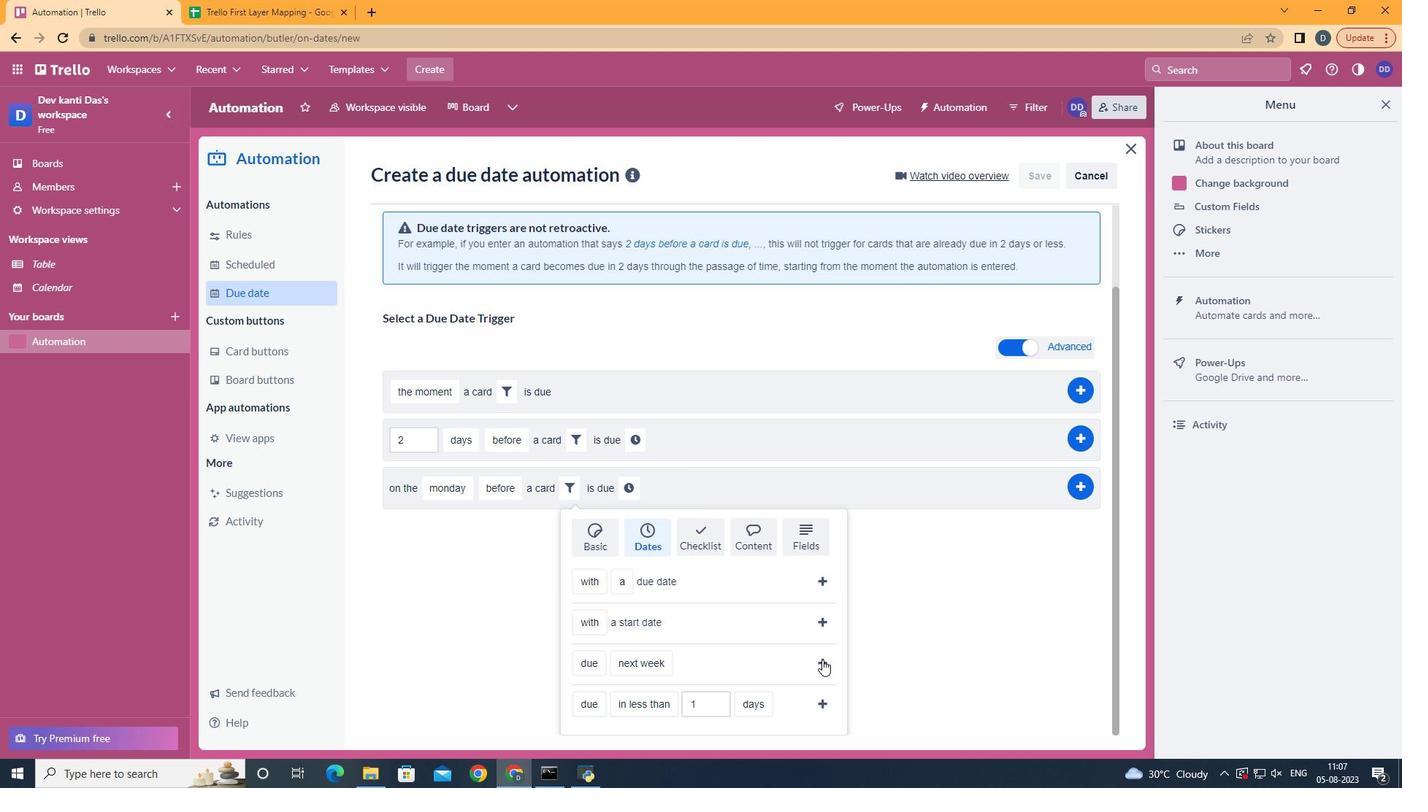 
Action: Mouse pressed left at (819, 657)
Screenshot: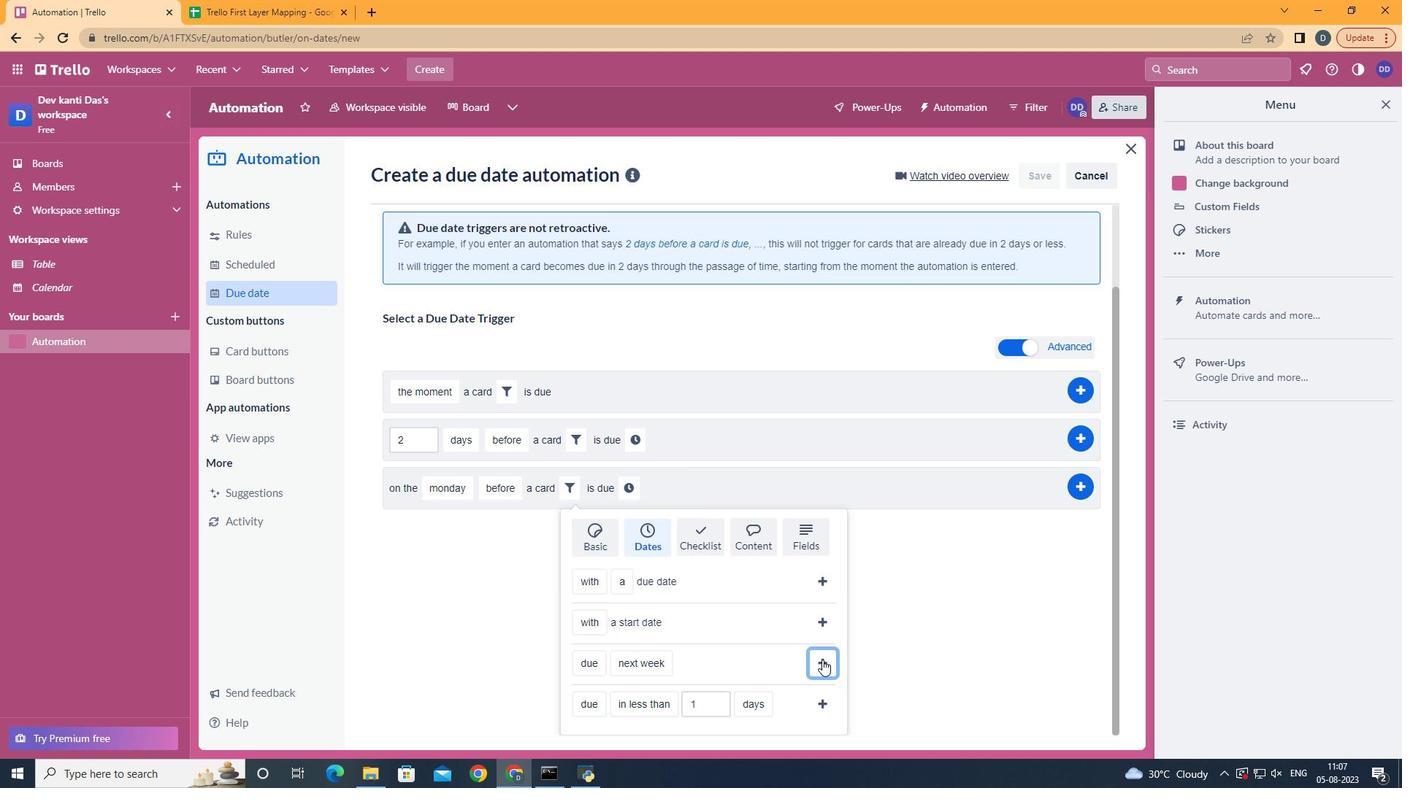 
Action: Mouse moved to (717, 592)
Screenshot: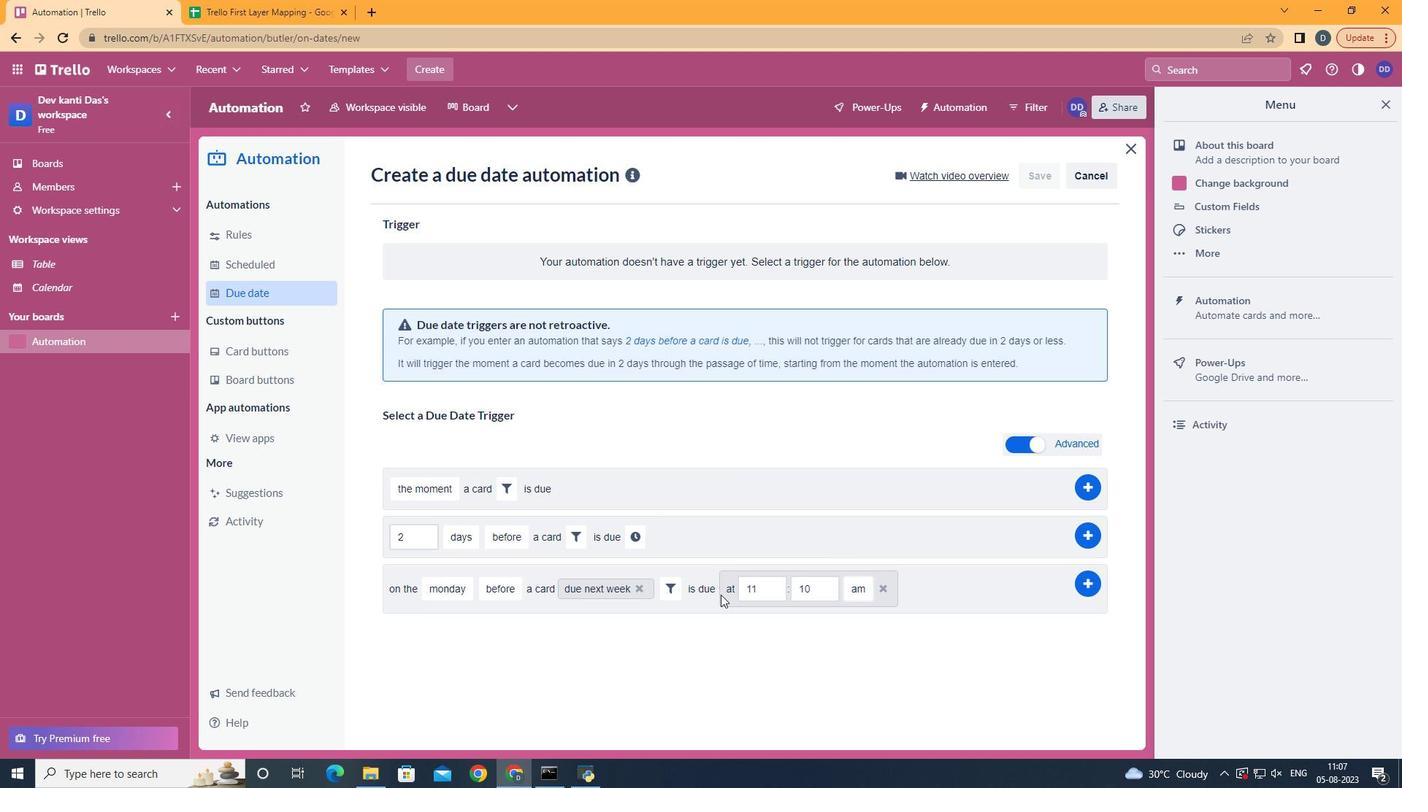 
Action: Mouse pressed left at (717, 592)
Screenshot: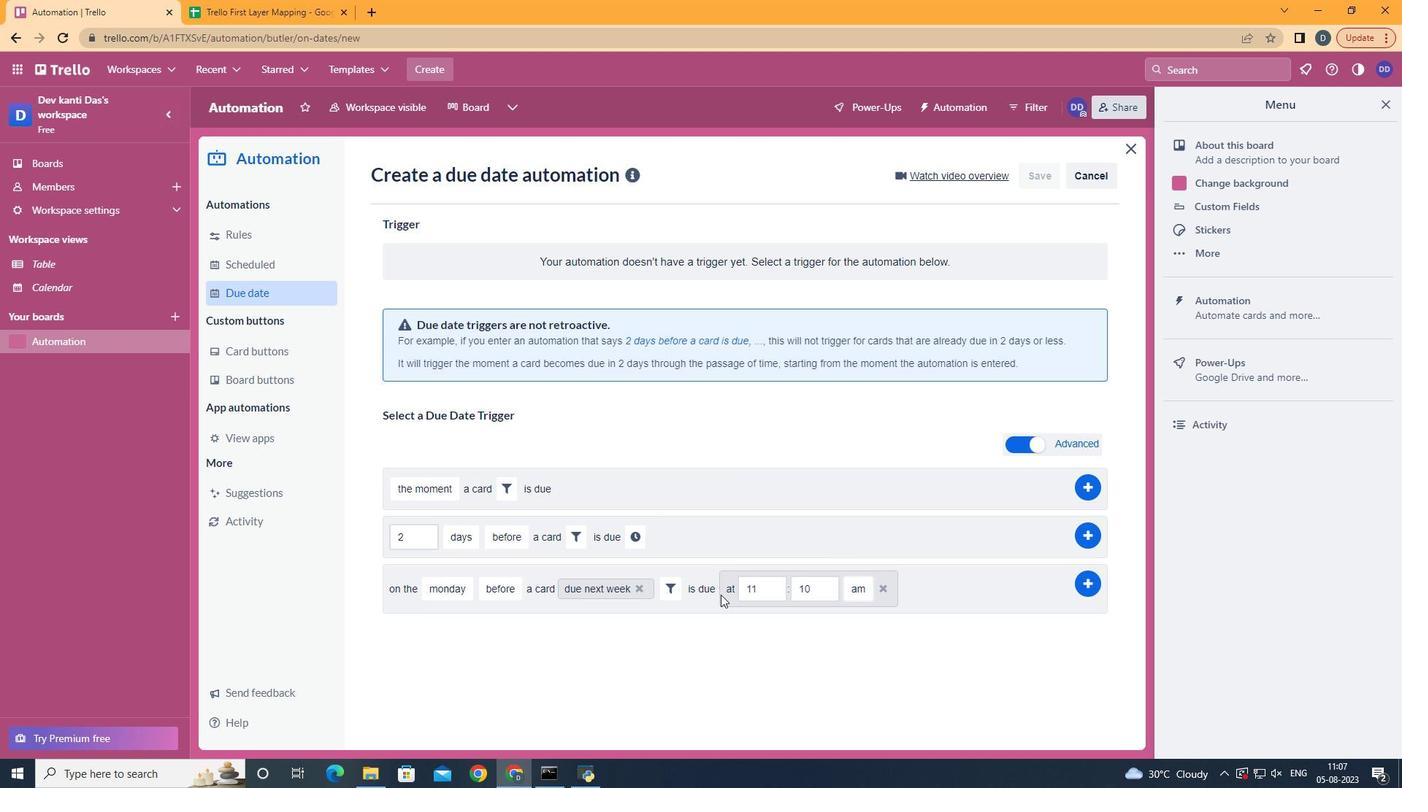 
Action: Mouse moved to (822, 581)
Screenshot: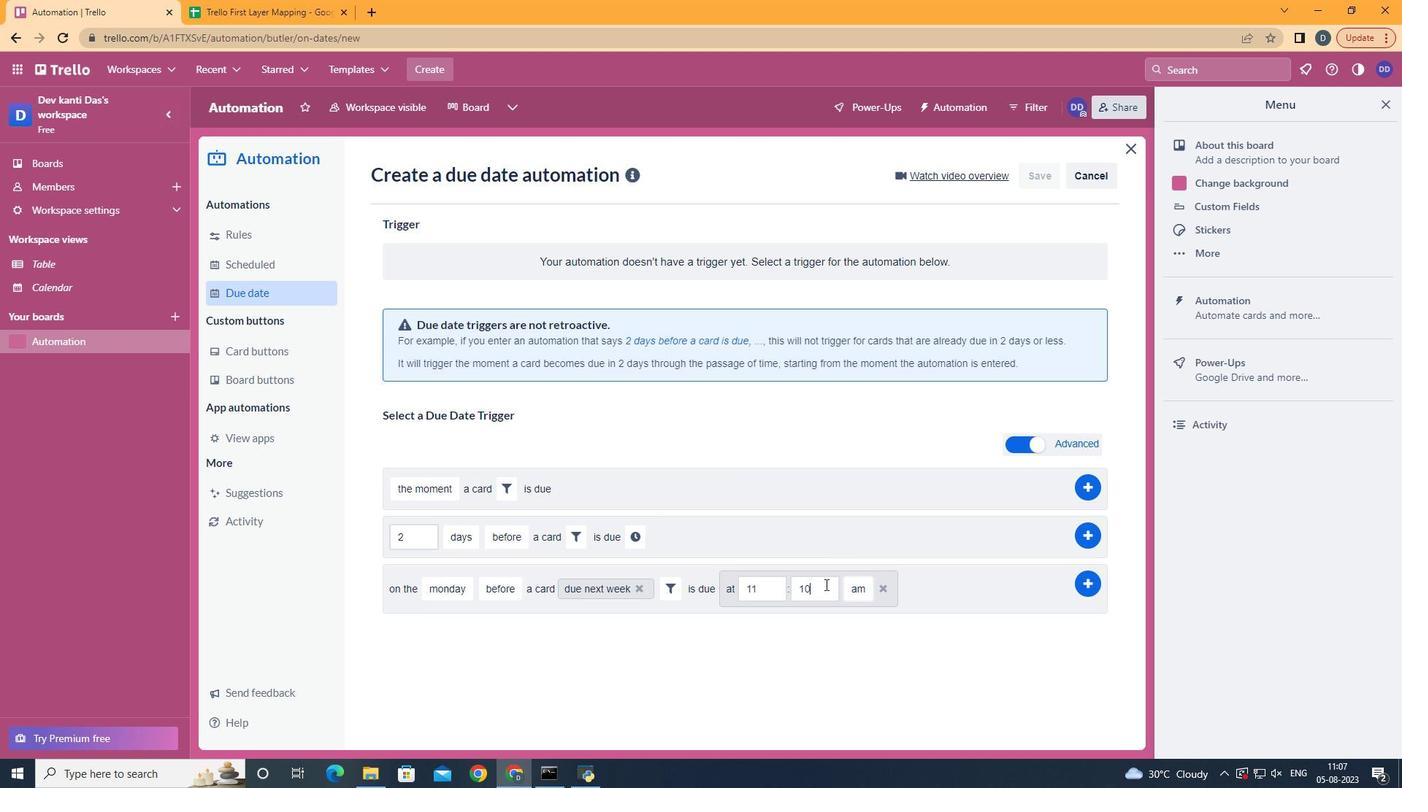 
Action: Mouse pressed left at (822, 581)
Screenshot: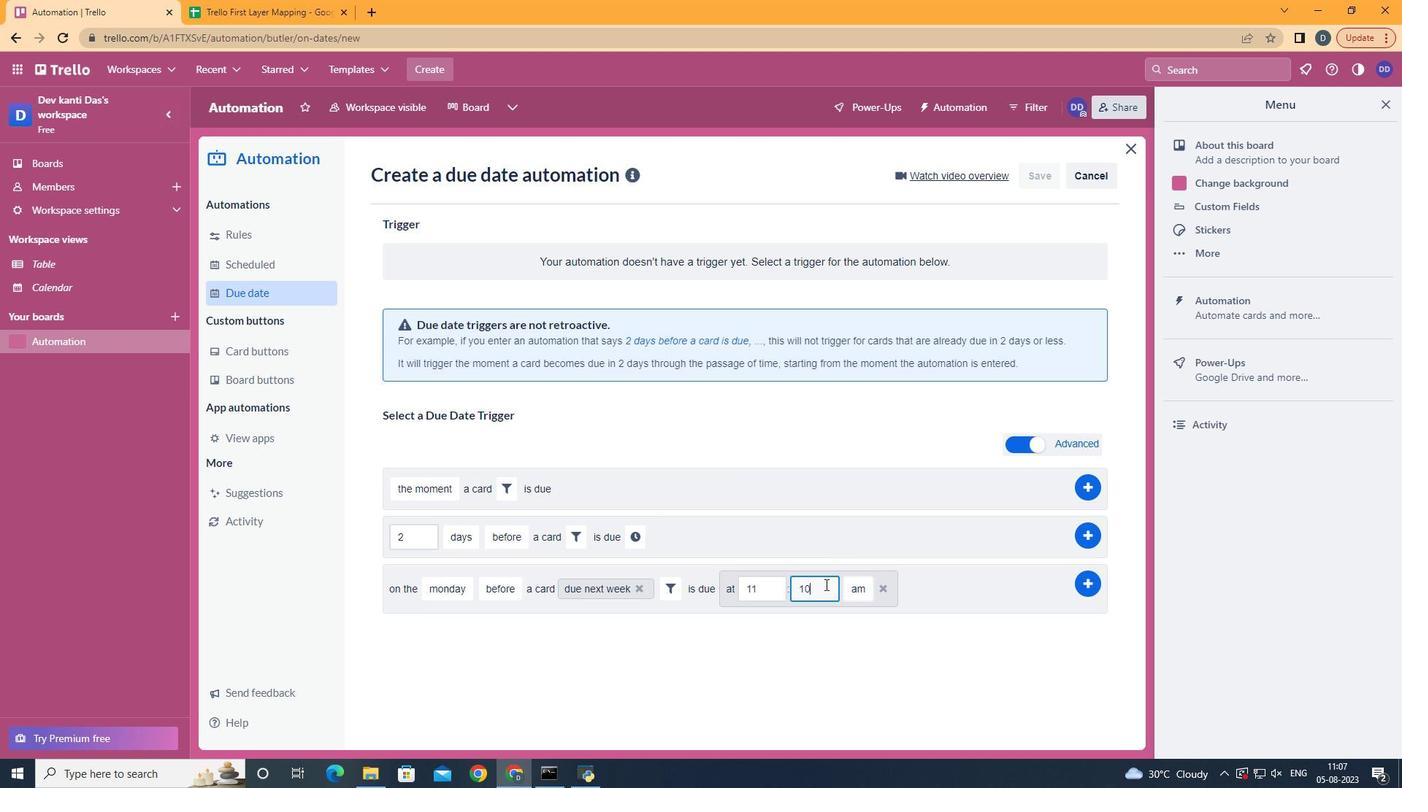 
Action: Mouse moved to (822, 581)
Screenshot: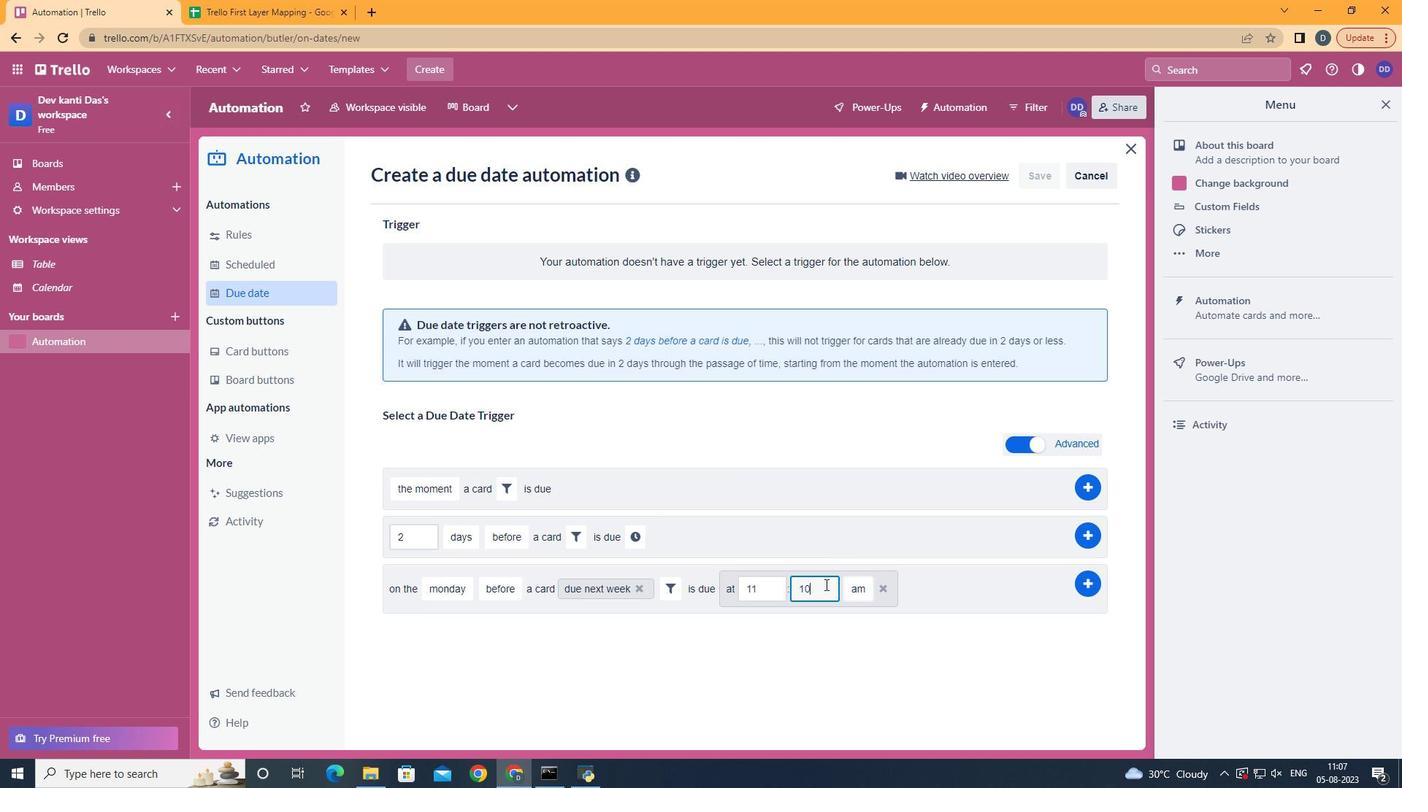 
Action: Key pressed <Key.backspace><Key.backspace>00
Screenshot: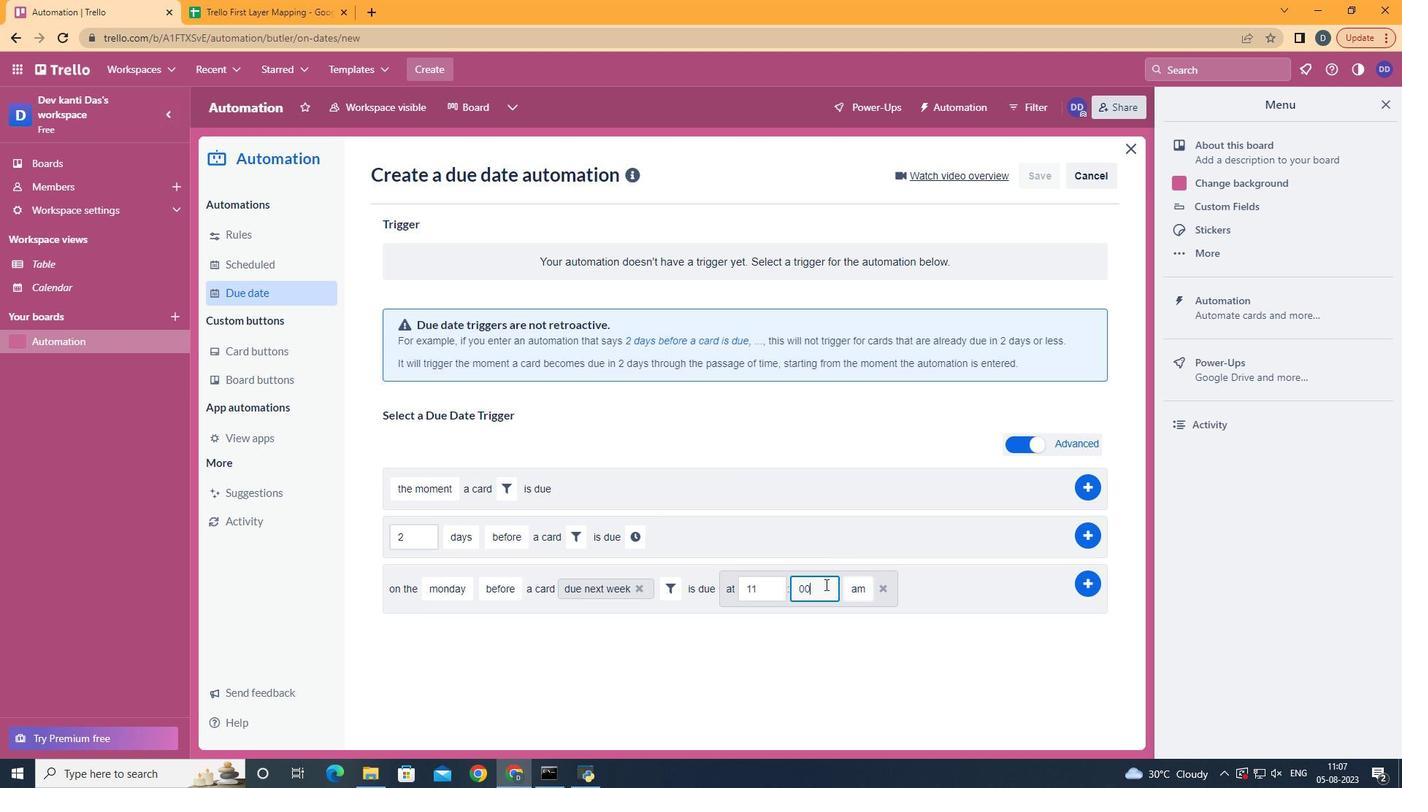 
Action: Mouse moved to (1090, 573)
Screenshot: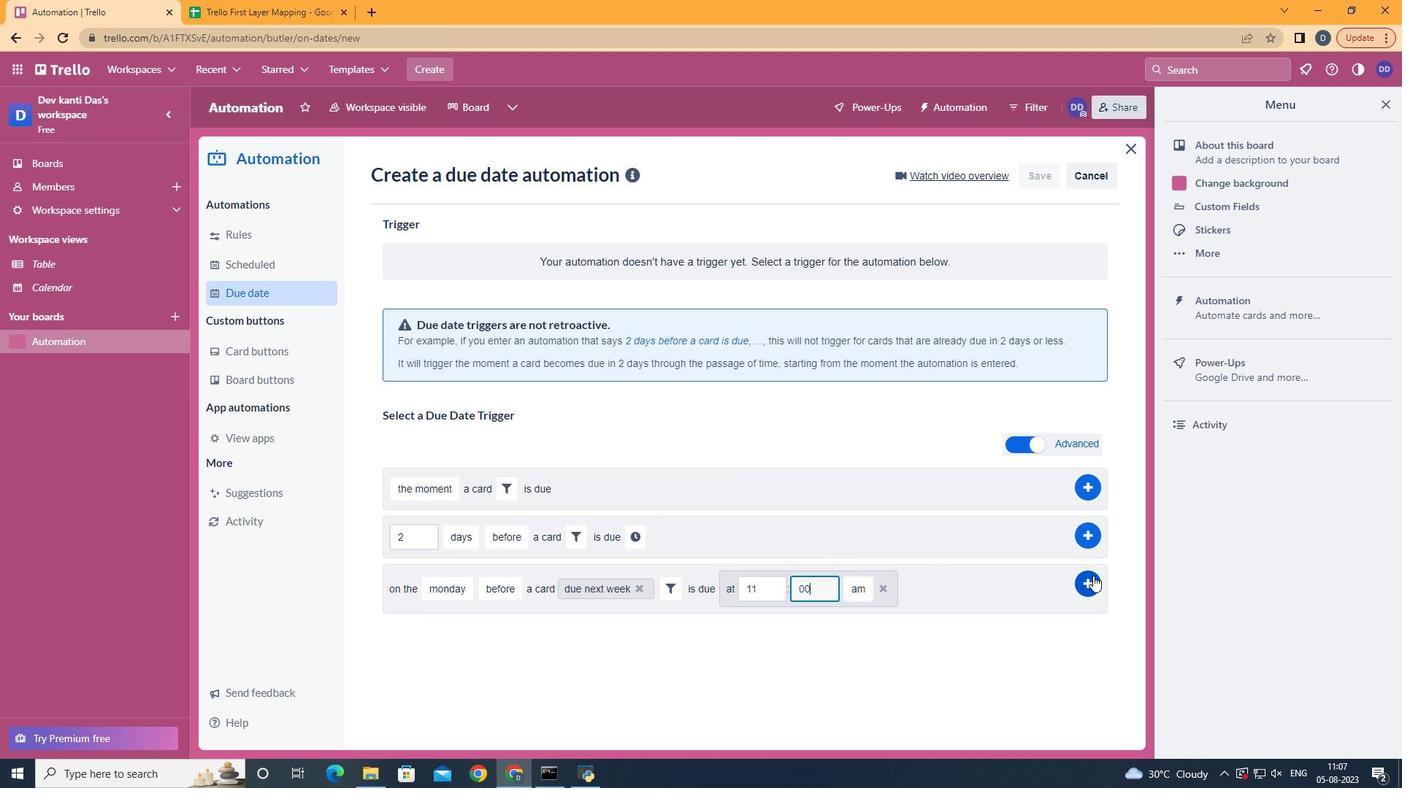 
Action: Mouse pressed left at (1090, 573)
Screenshot: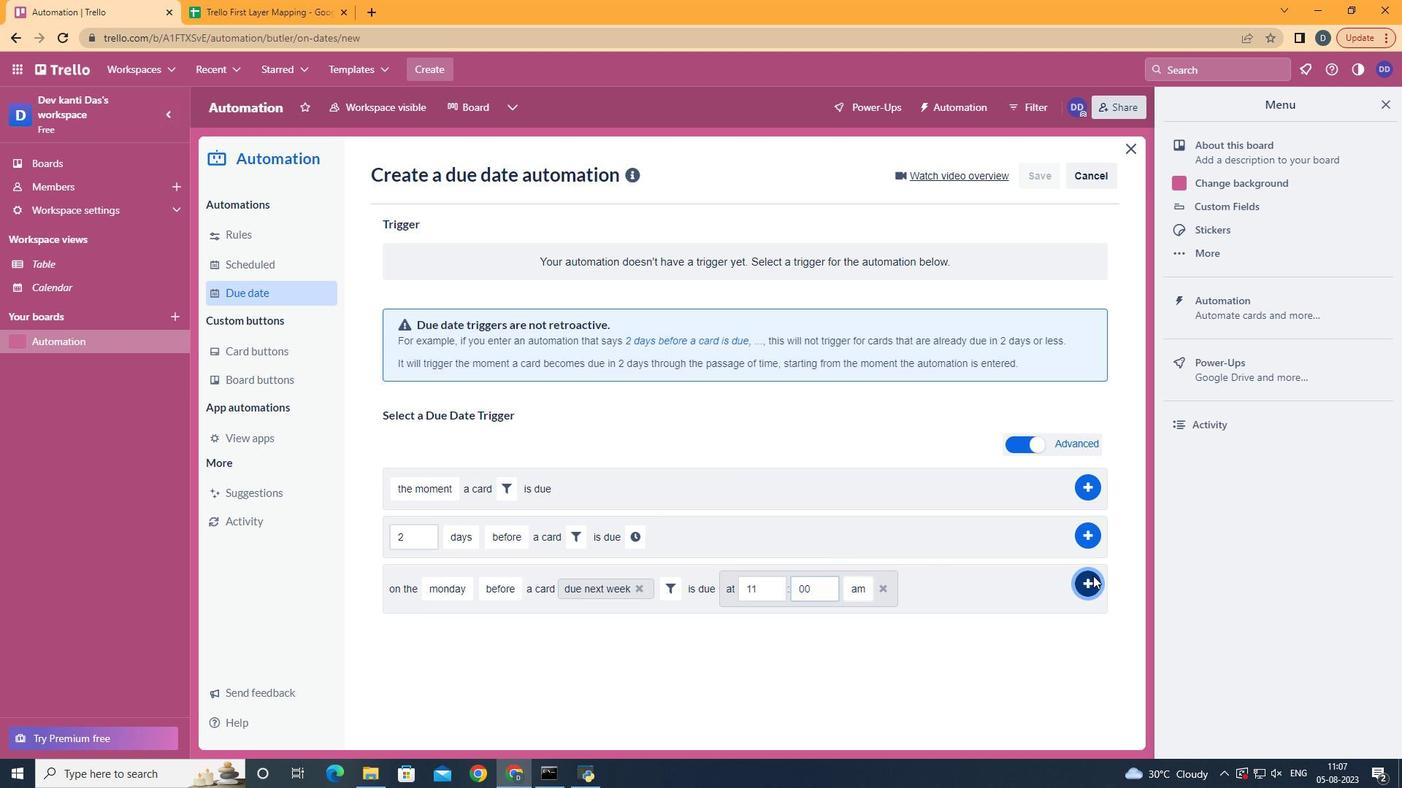 
Action: Mouse moved to (708, 248)
Screenshot: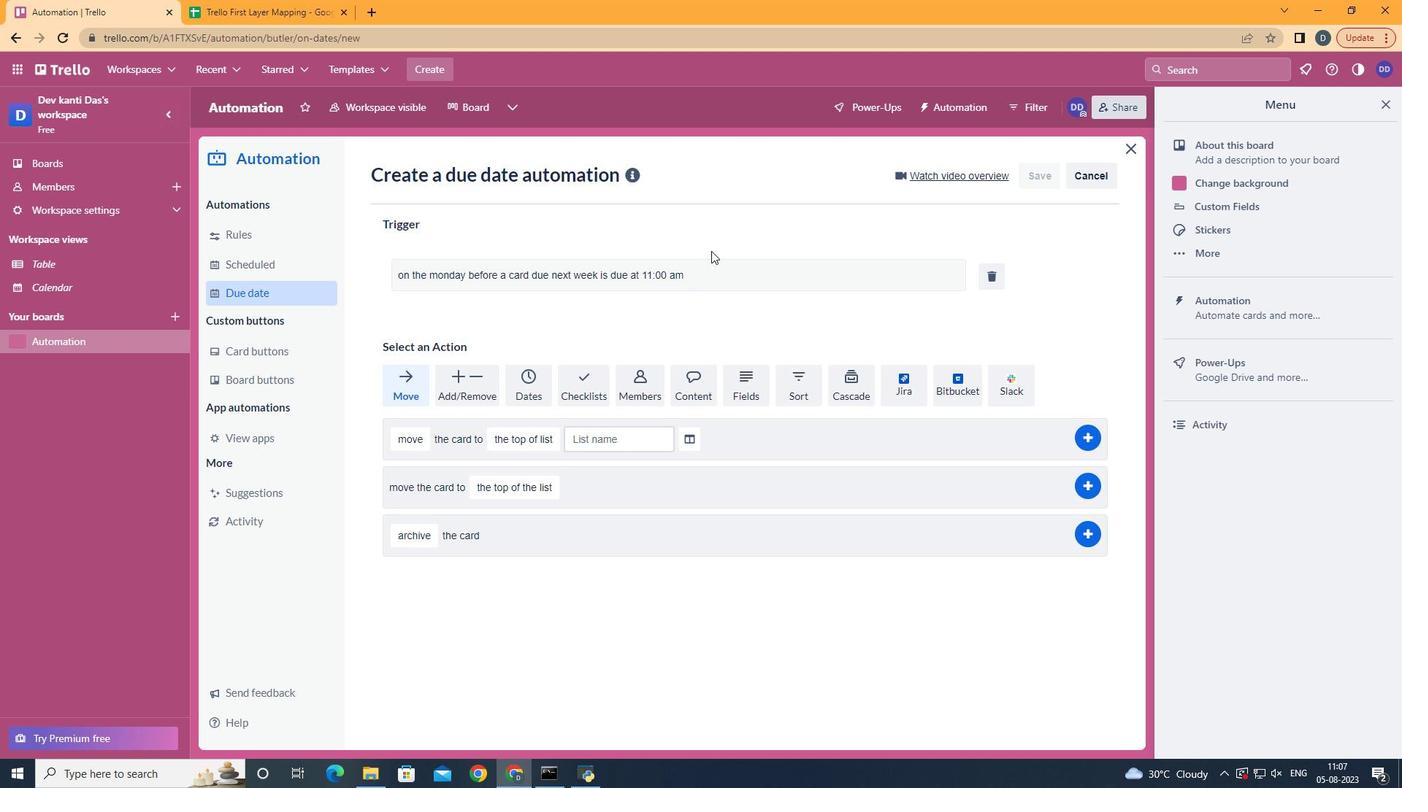 
